 Task: Look for space in Lorient, France from 9th June, 2023 to 16th June, 2023 for 2 adults in price range Rs.8000 to Rs.16000. Place can be entire place with 2 bedrooms having 2 beds and 1 bathroom. Property type can be house, flat, guest house. Booking option can be shelf check-in. Required host language is English.
Action: Mouse moved to (473, 121)
Screenshot: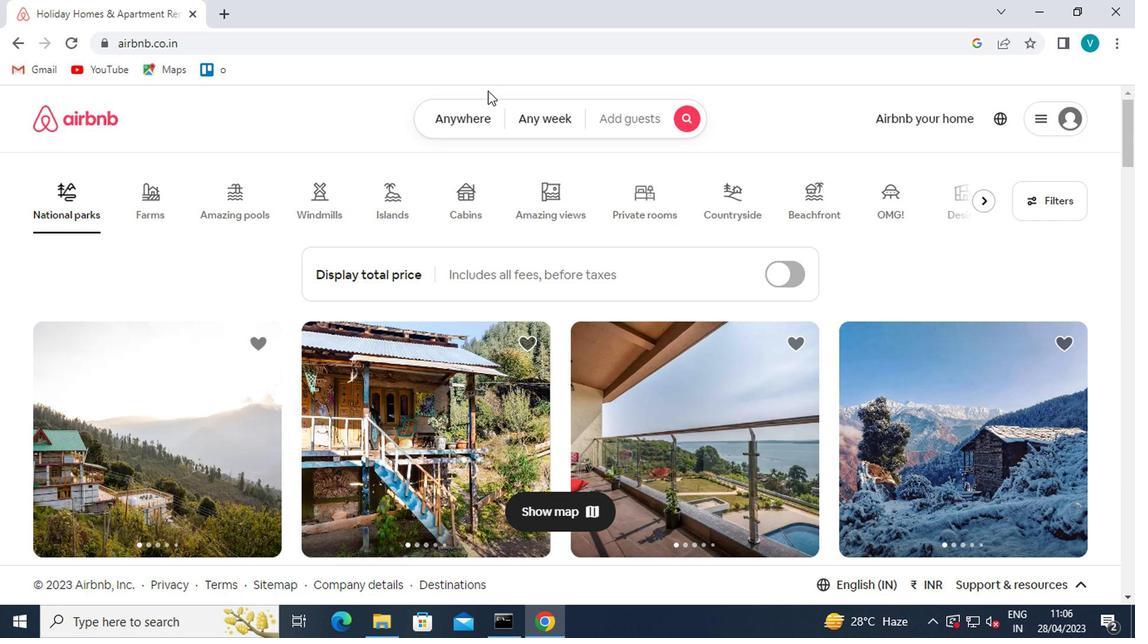 
Action: Mouse pressed left at (473, 121)
Screenshot: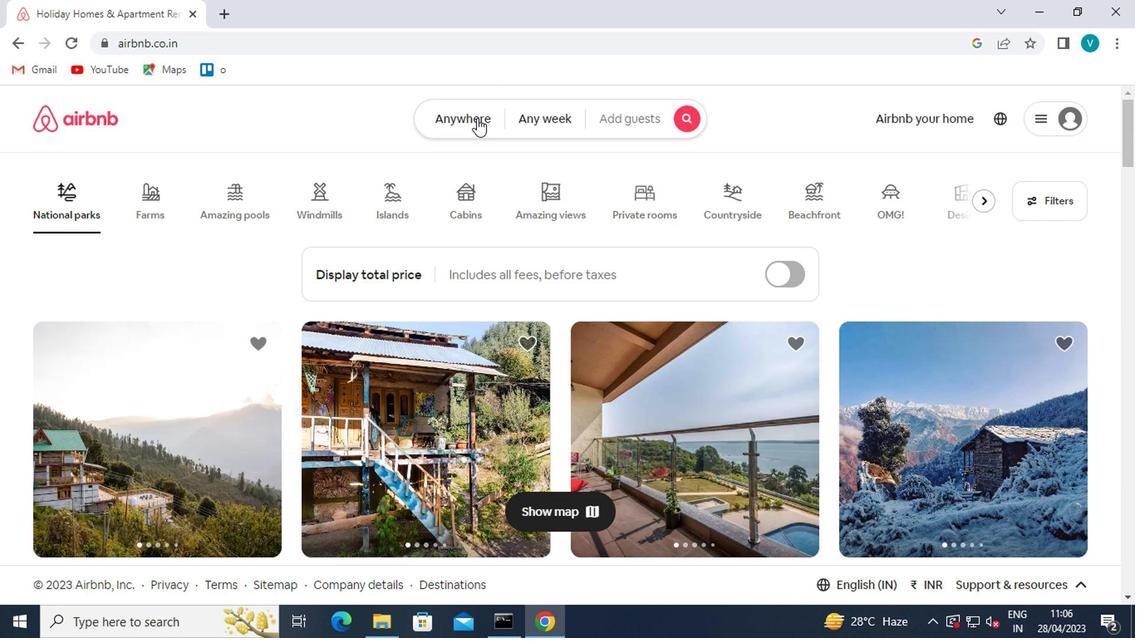 
Action: Mouse moved to (388, 192)
Screenshot: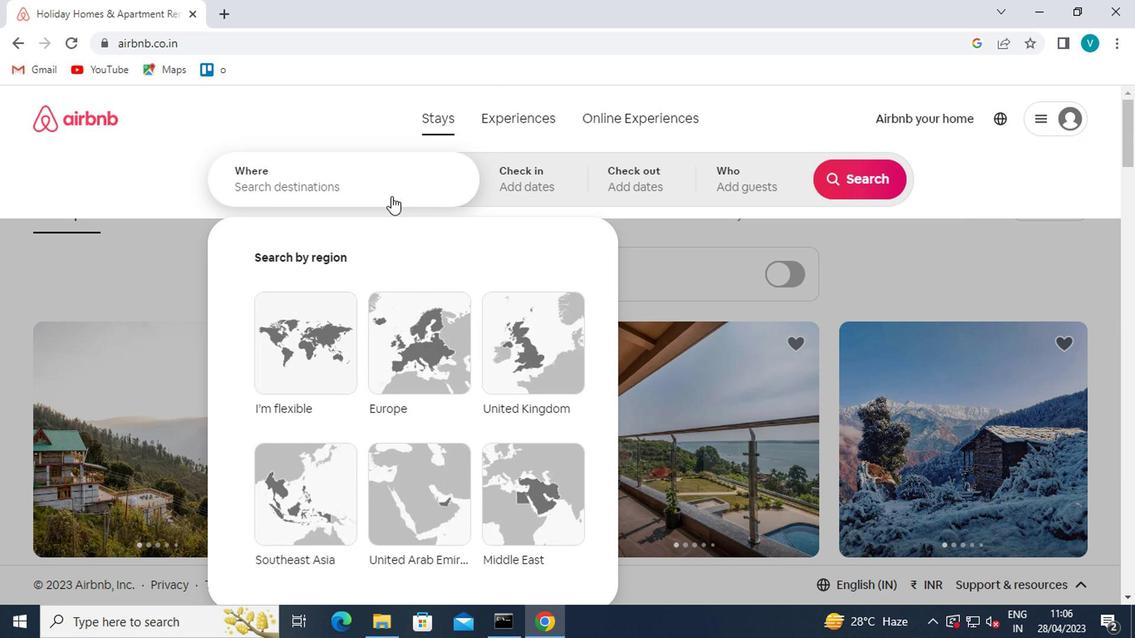 
Action: Mouse pressed left at (388, 192)
Screenshot: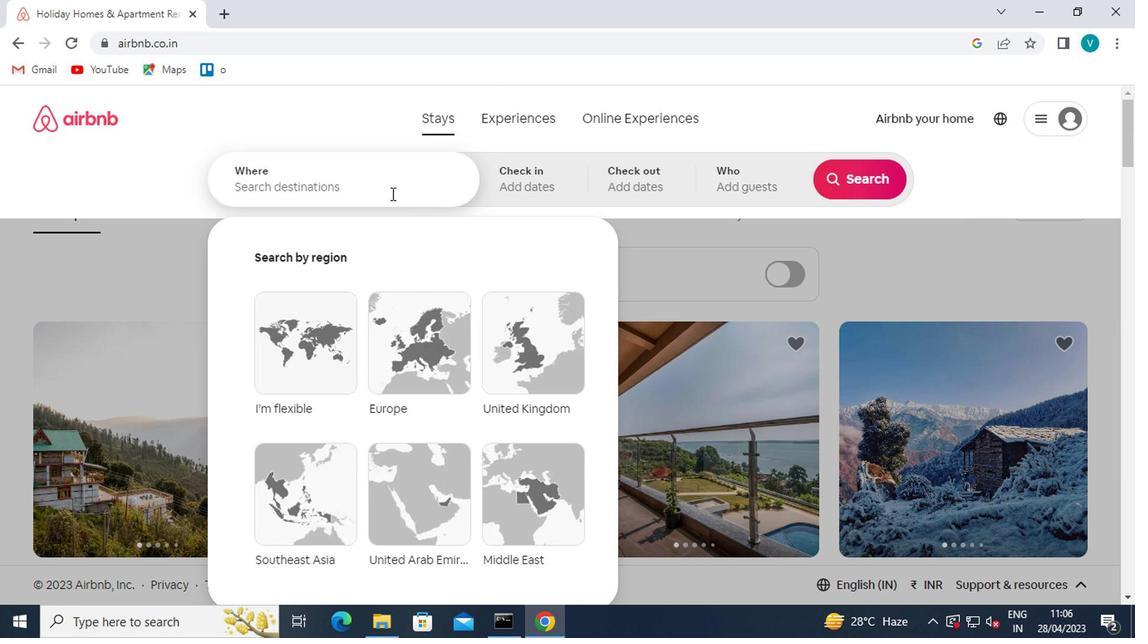 
Action: Key pressed l<Key.caps_lock>orient<Key.down><Key.enter>
Screenshot: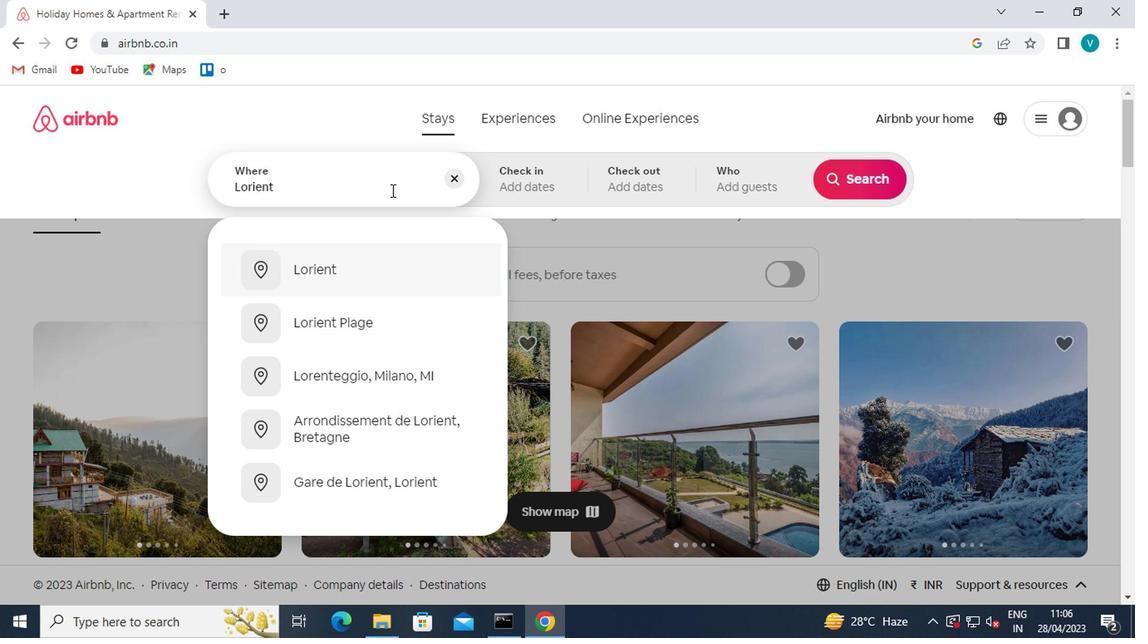
Action: Mouse moved to (851, 314)
Screenshot: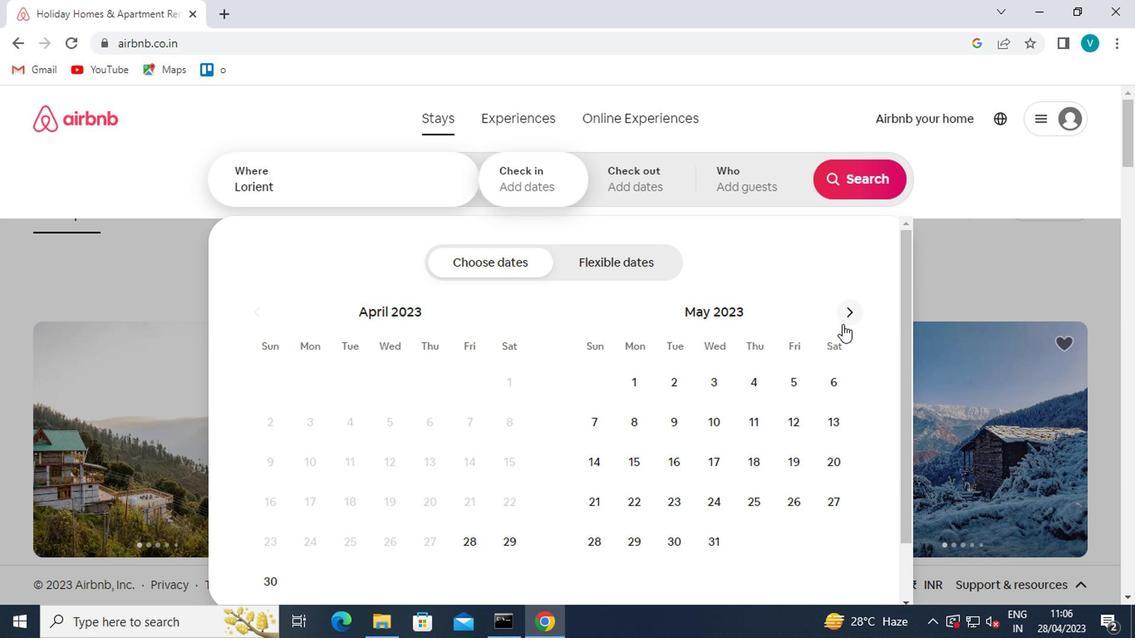 
Action: Mouse pressed left at (851, 314)
Screenshot: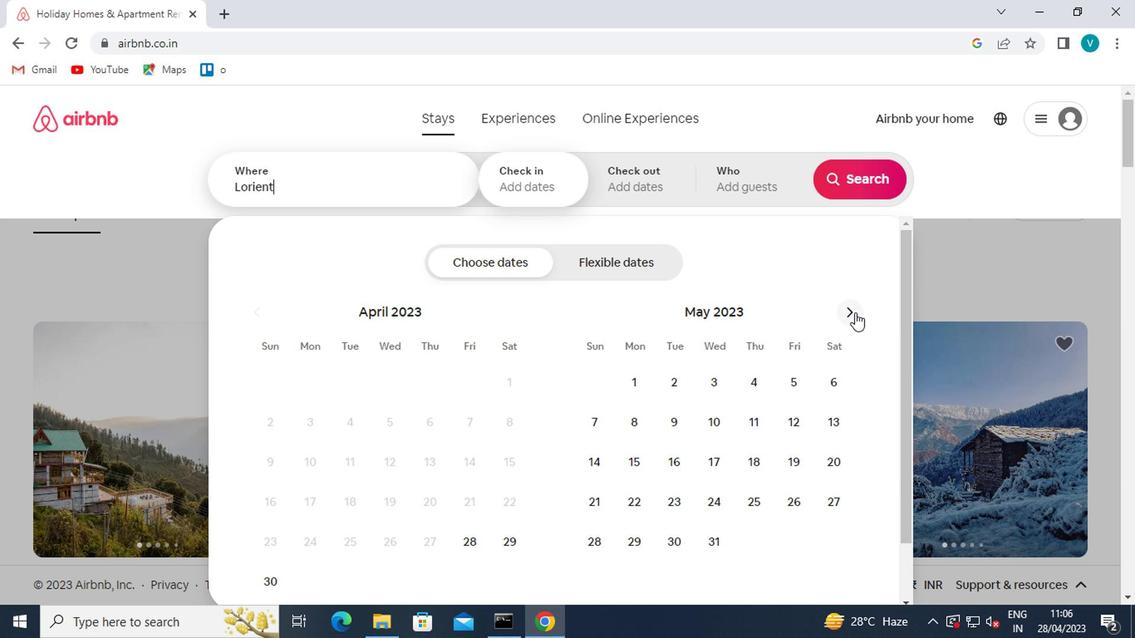 
Action: Mouse moved to (787, 426)
Screenshot: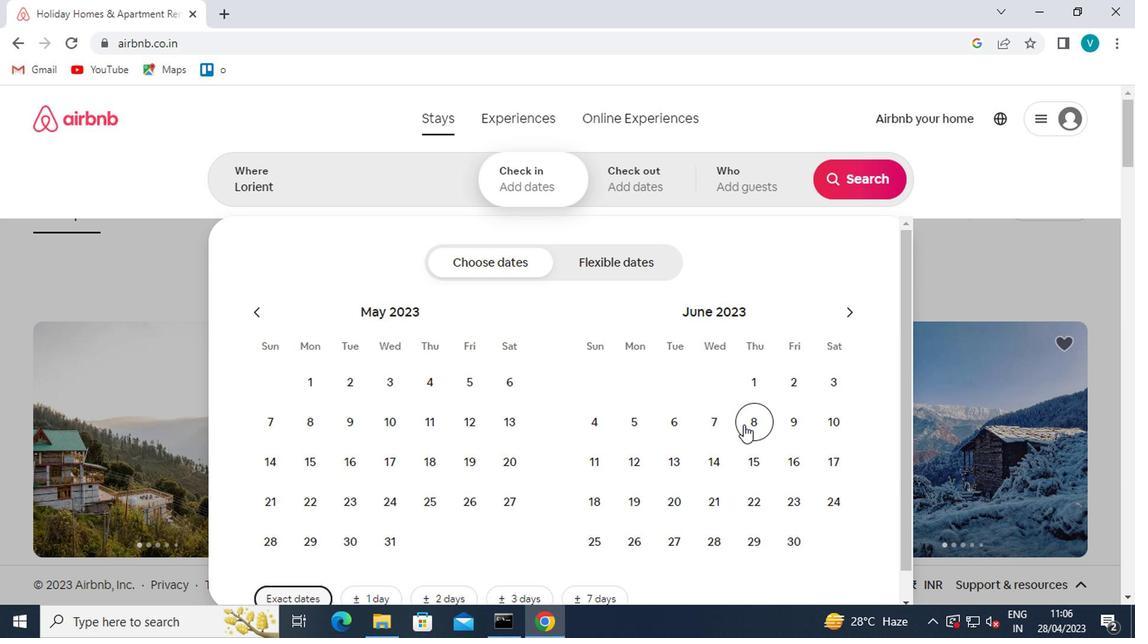 
Action: Mouse pressed left at (787, 426)
Screenshot: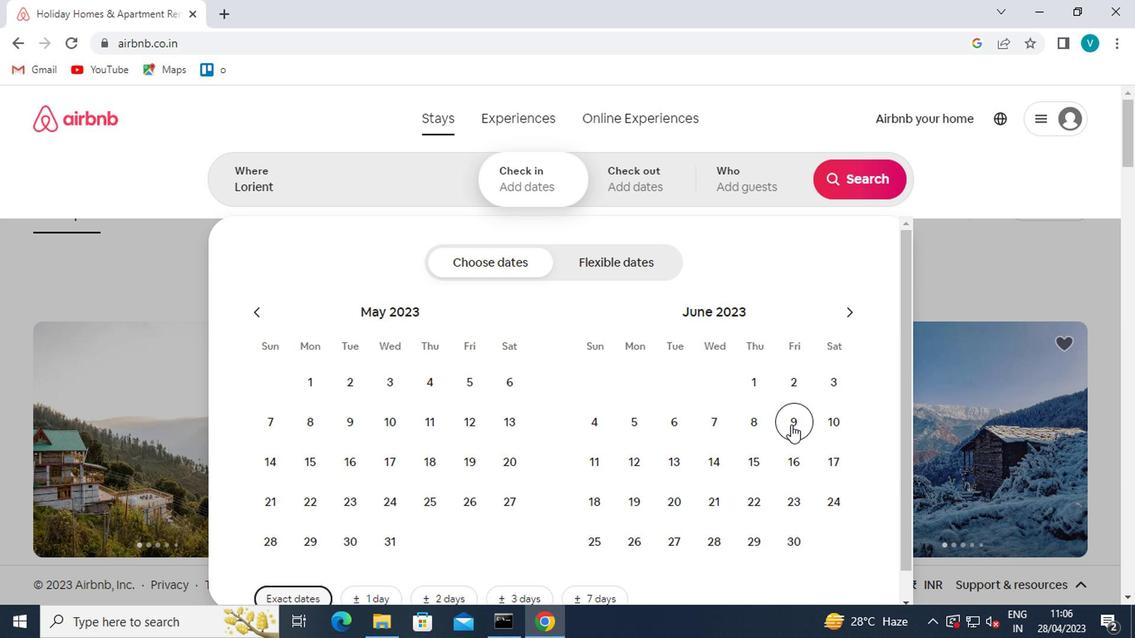 
Action: Mouse moved to (785, 463)
Screenshot: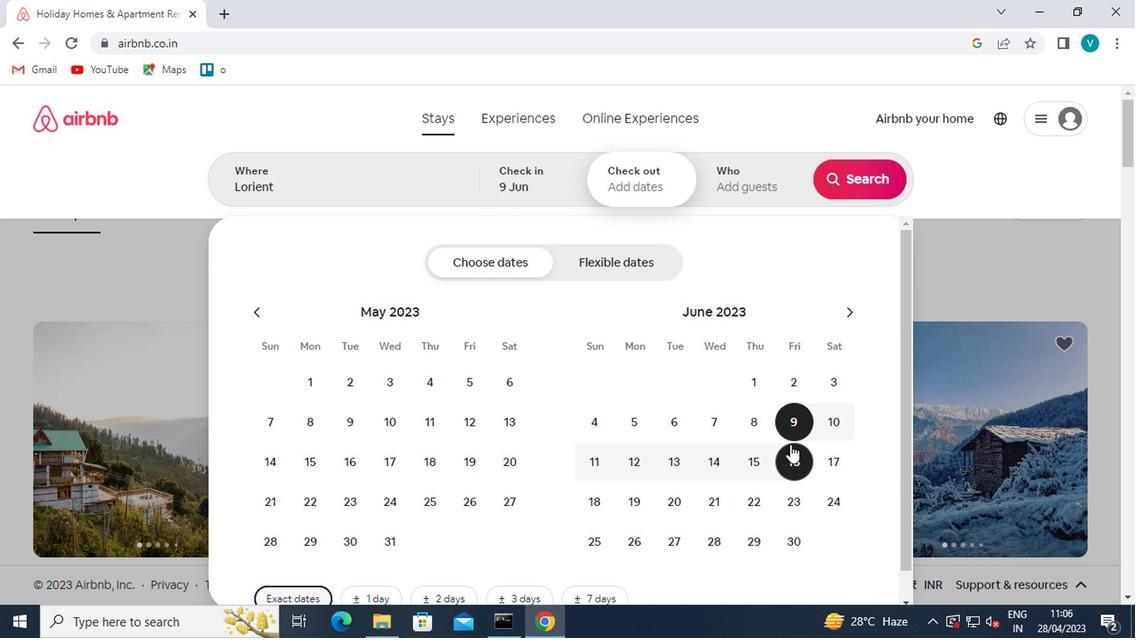 
Action: Mouse pressed left at (785, 463)
Screenshot: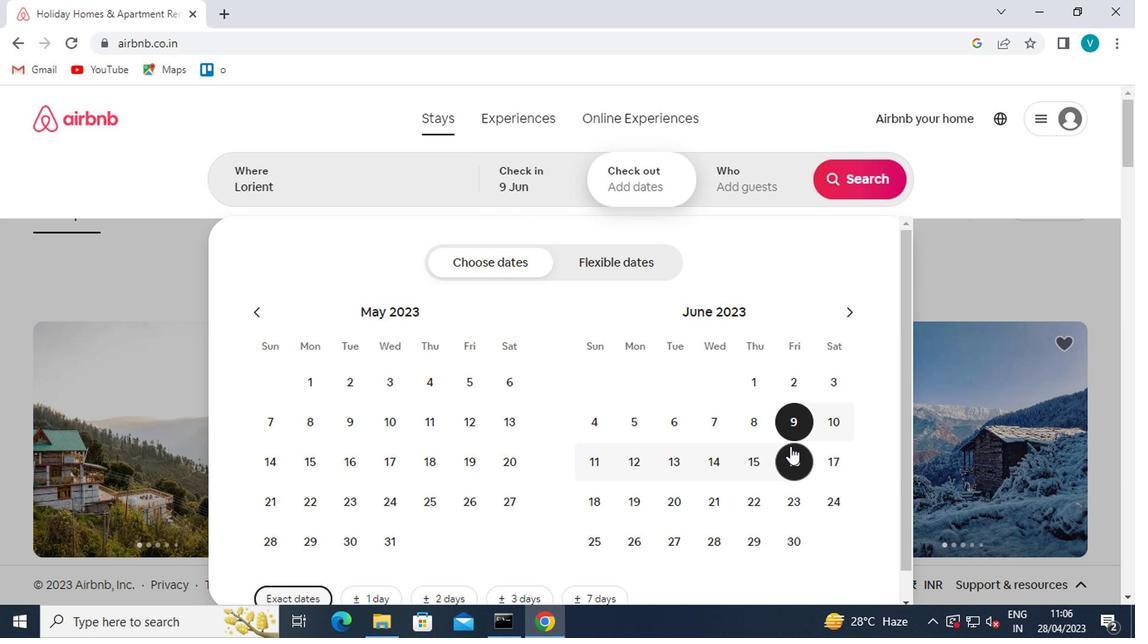 
Action: Mouse moved to (748, 198)
Screenshot: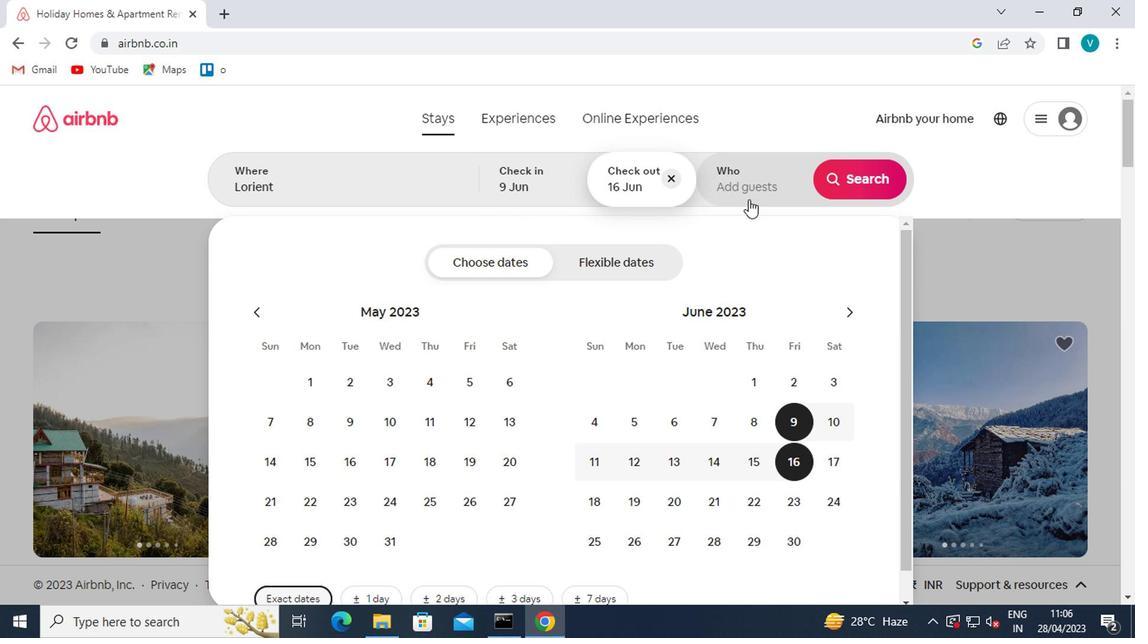 
Action: Mouse pressed left at (748, 198)
Screenshot: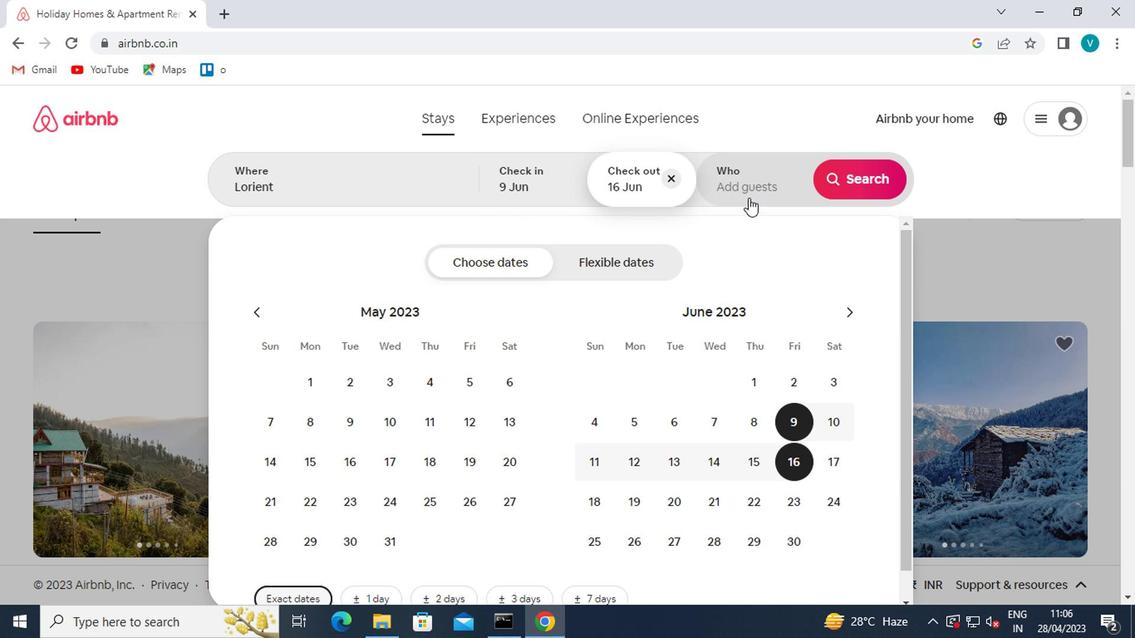 
Action: Mouse moved to (859, 264)
Screenshot: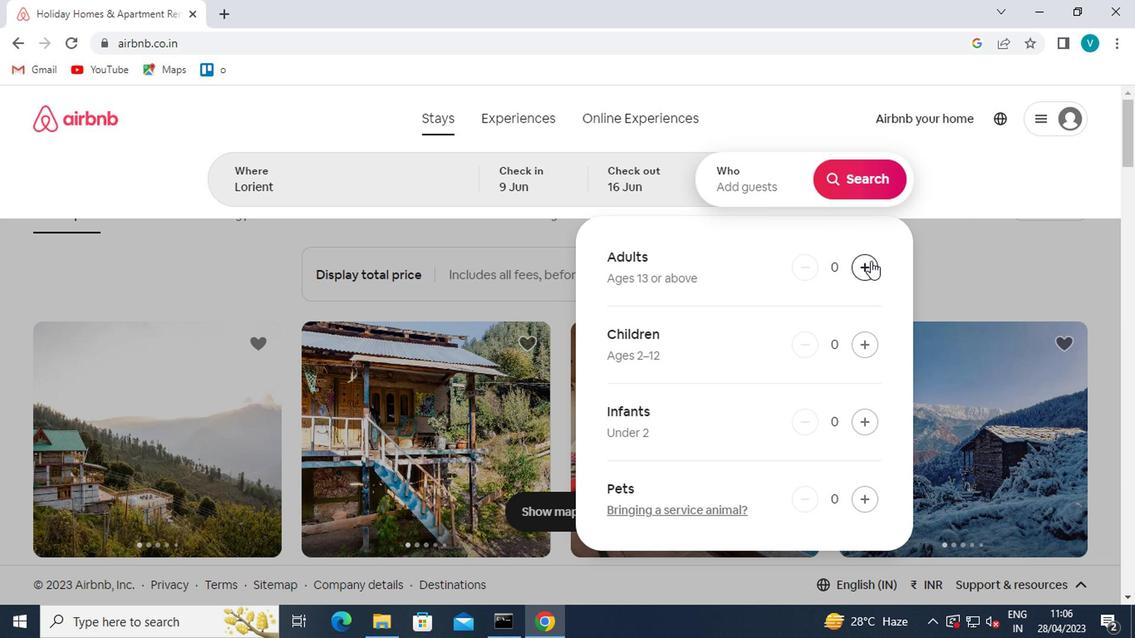
Action: Mouse pressed left at (859, 264)
Screenshot: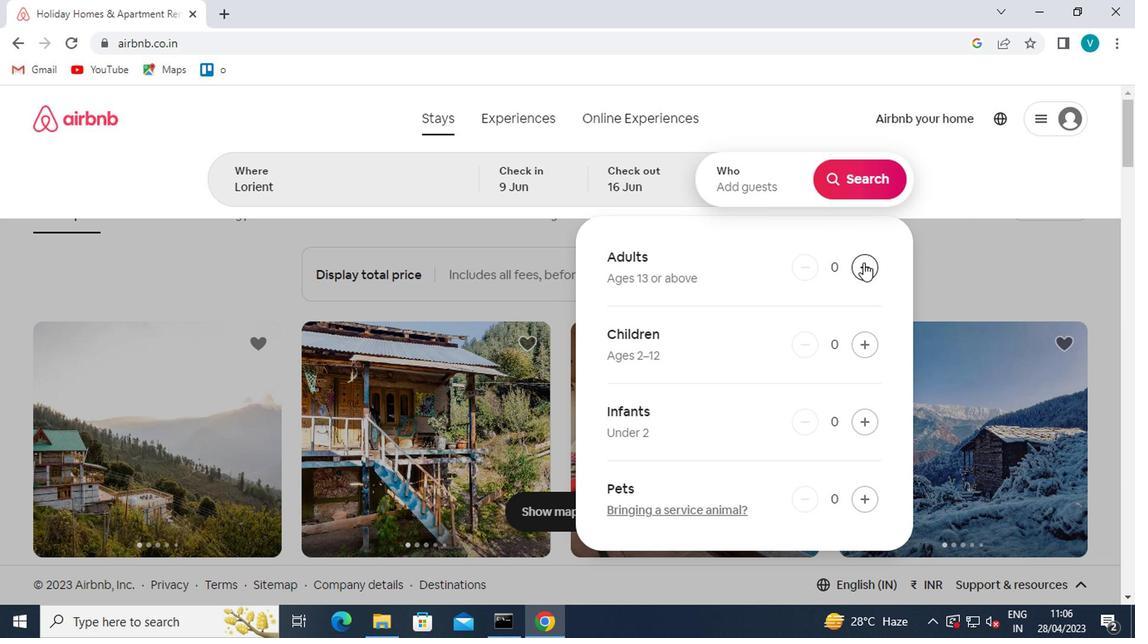 
Action: Mouse pressed left at (859, 264)
Screenshot: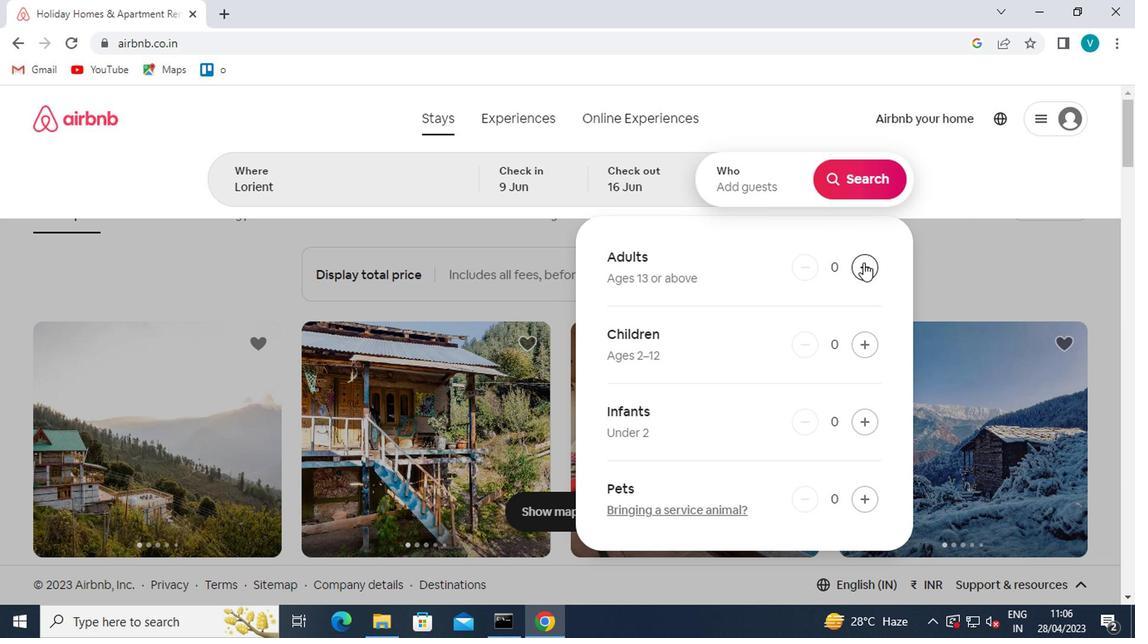 
Action: Mouse moved to (861, 186)
Screenshot: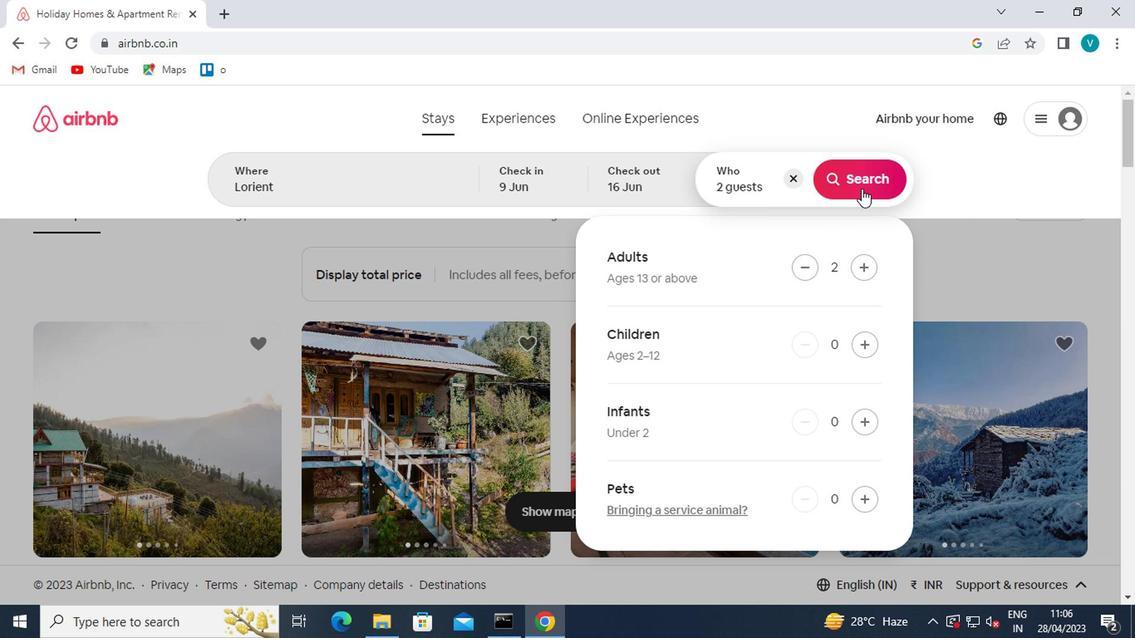 
Action: Mouse pressed left at (861, 186)
Screenshot: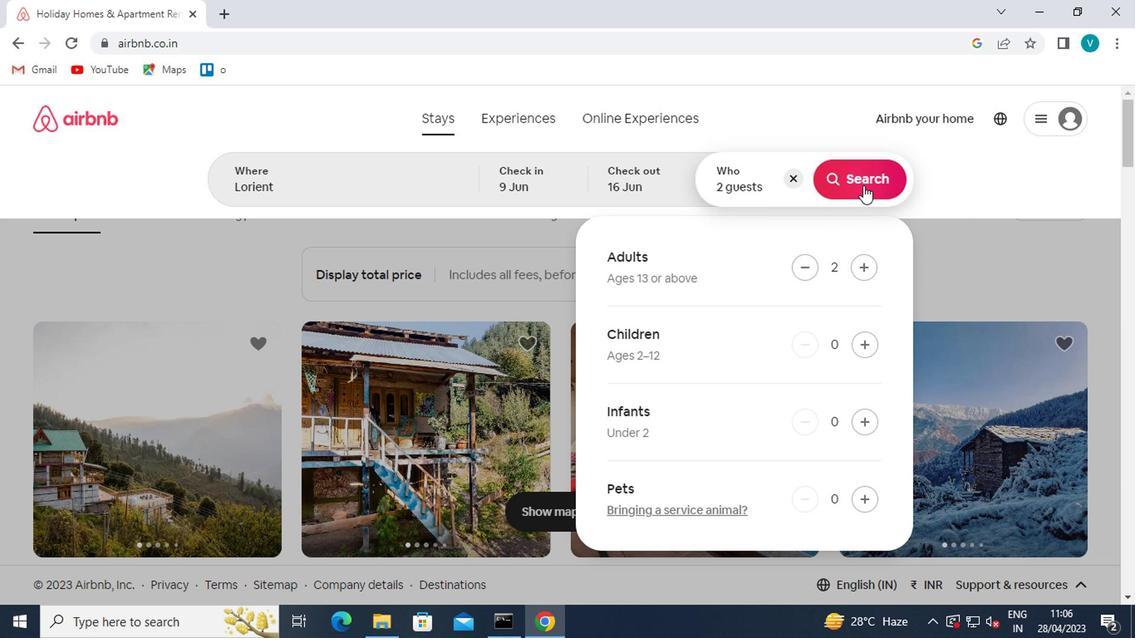 
Action: Mouse moved to (1059, 180)
Screenshot: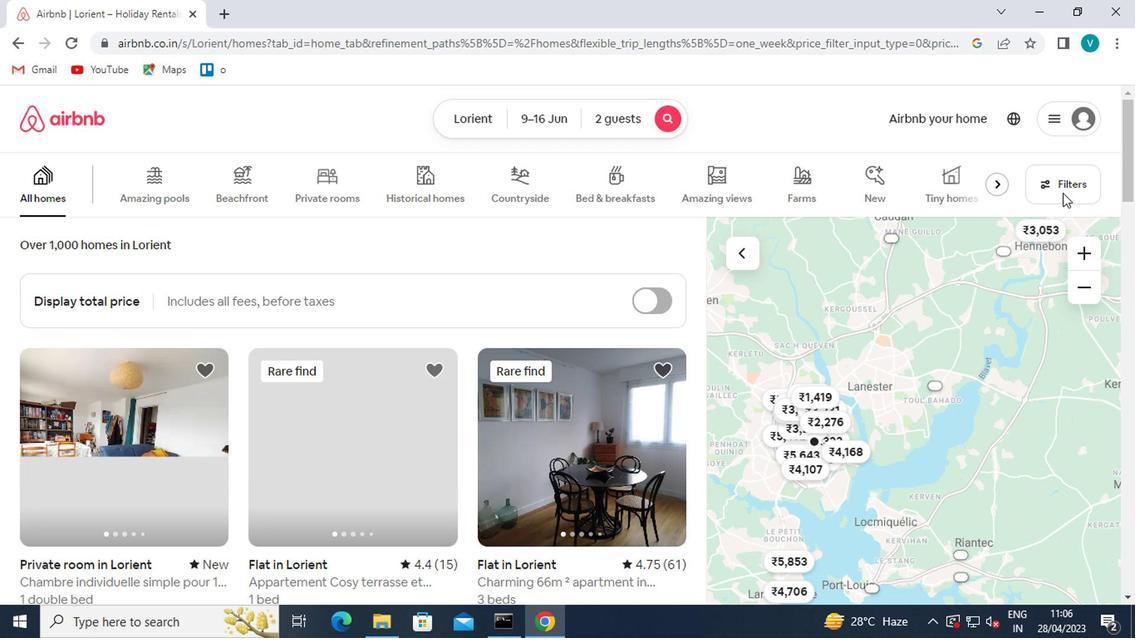 
Action: Mouse pressed left at (1059, 180)
Screenshot: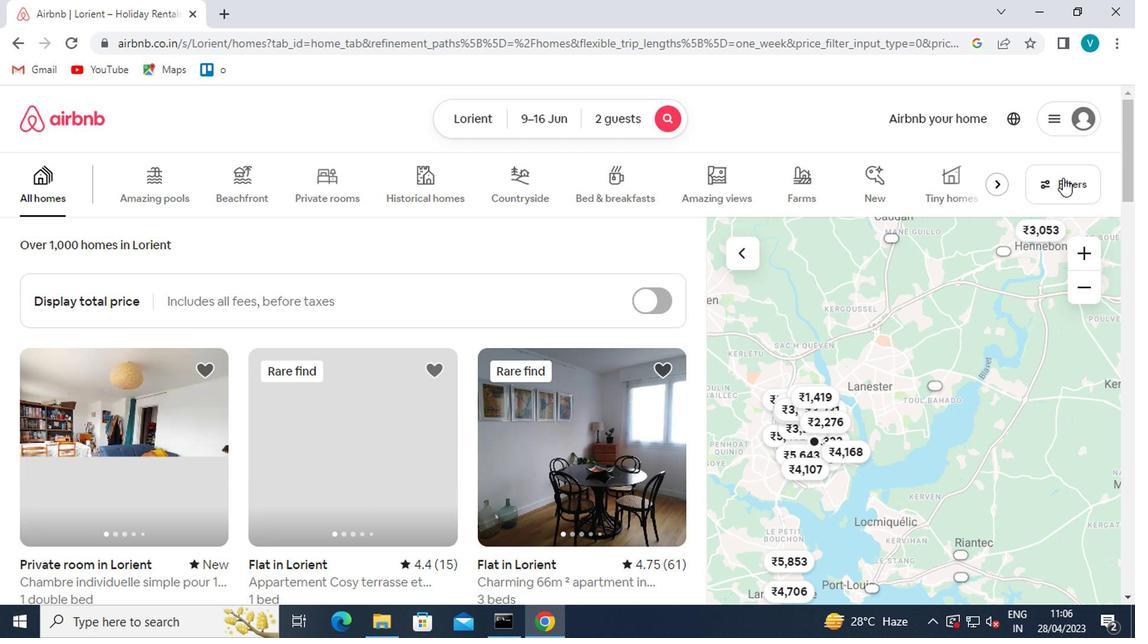
Action: Mouse moved to (454, 390)
Screenshot: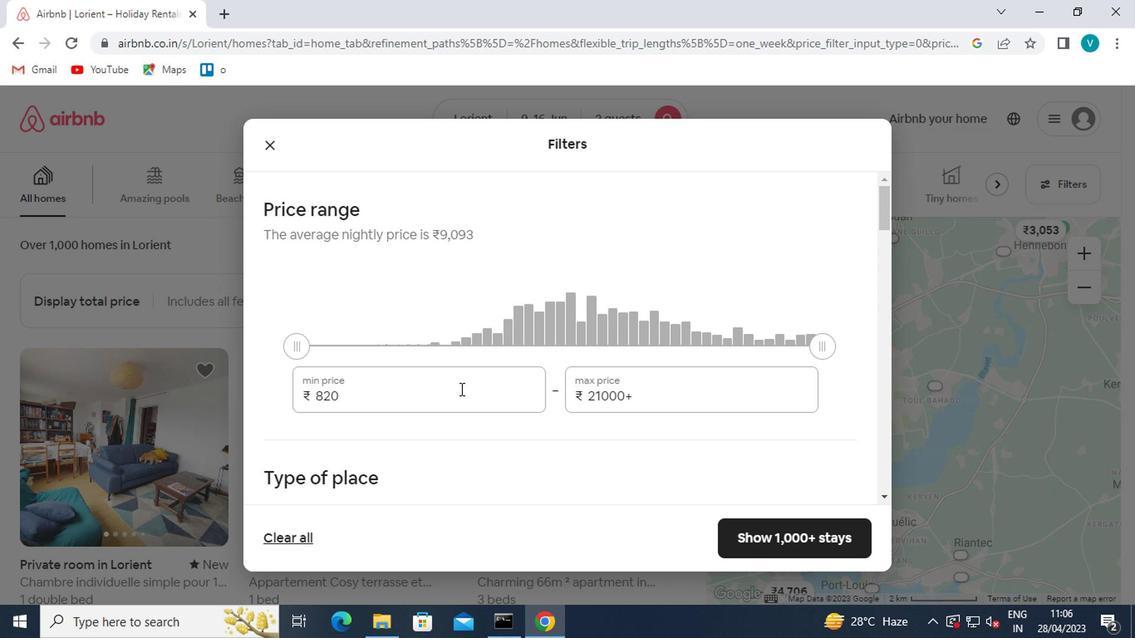 
Action: Mouse pressed left at (454, 390)
Screenshot: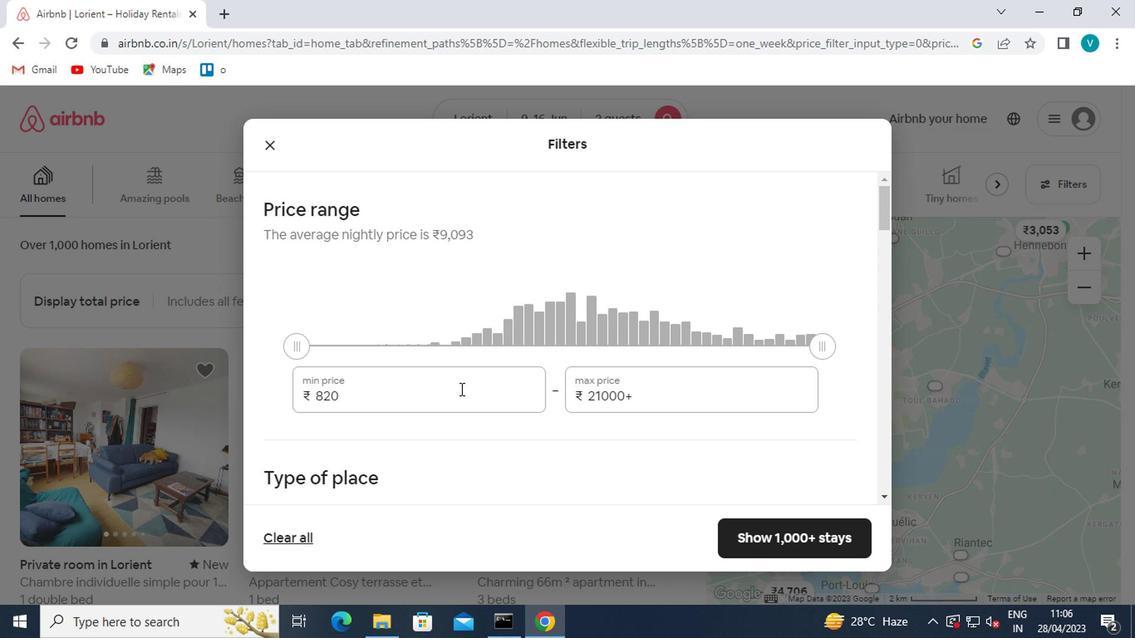 
Action: Key pressed <Key.backspace><Key.backspace><Key.backspace><Key.backspace><Key.backspace><Key.backspace><Key.backspace><Key.backspace><Key.backspace><Key.backspace><Key.backspace>8000<Key.tab>16000
Screenshot: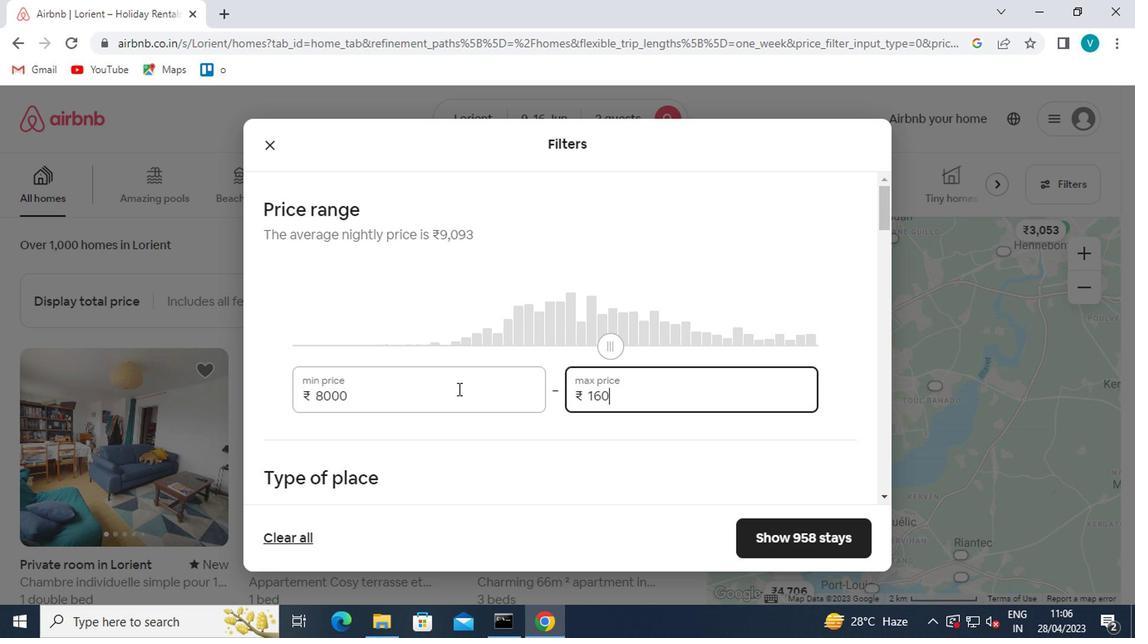 
Action: Mouse scrolled (454, 389) with delta (0, -1)
Screenshot: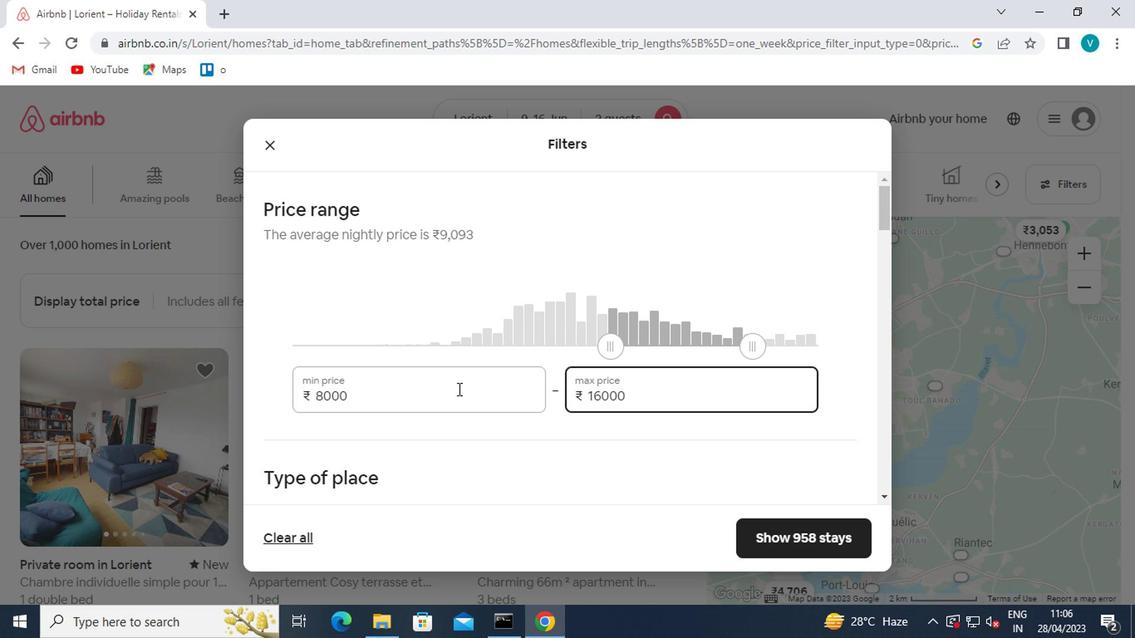 
Action: Mouse scrolled (454, 389) with delta (0, -1)
Screenshot: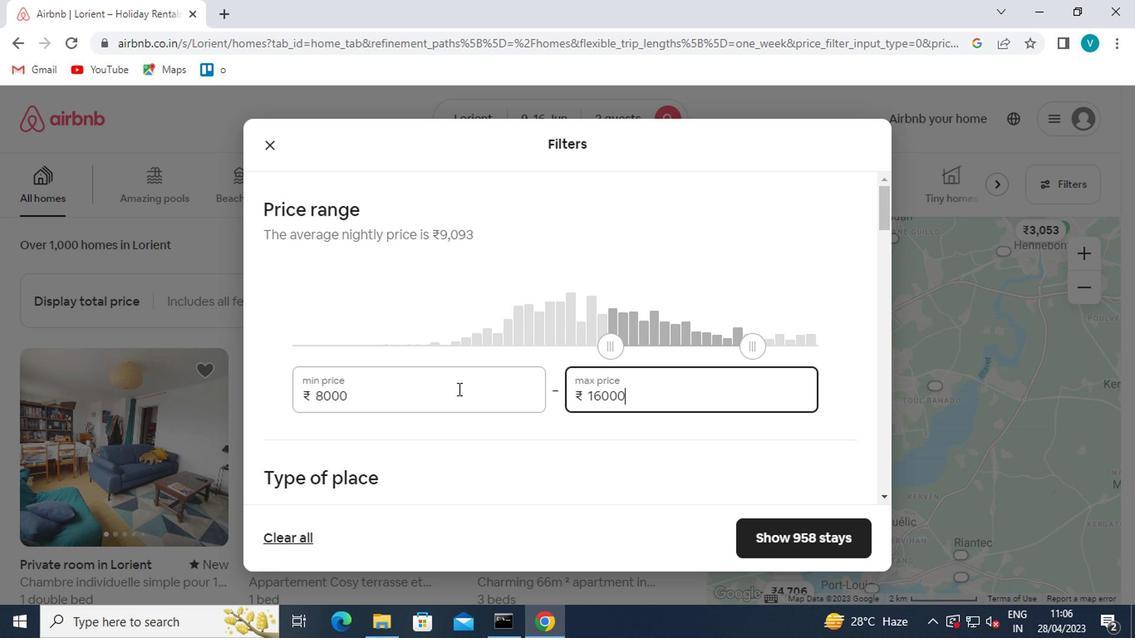 
Action: Mouse scrolled (454, 389) with delta (0, -1)
Screenshot: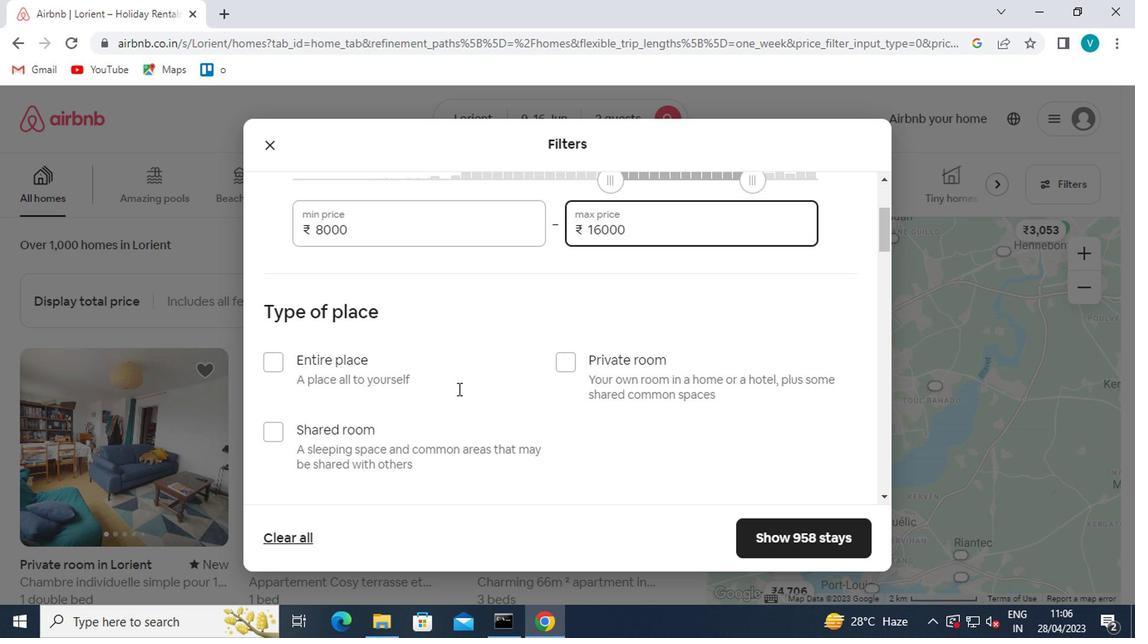 
Action: Mouse moved to (338, 275)
Screenshot: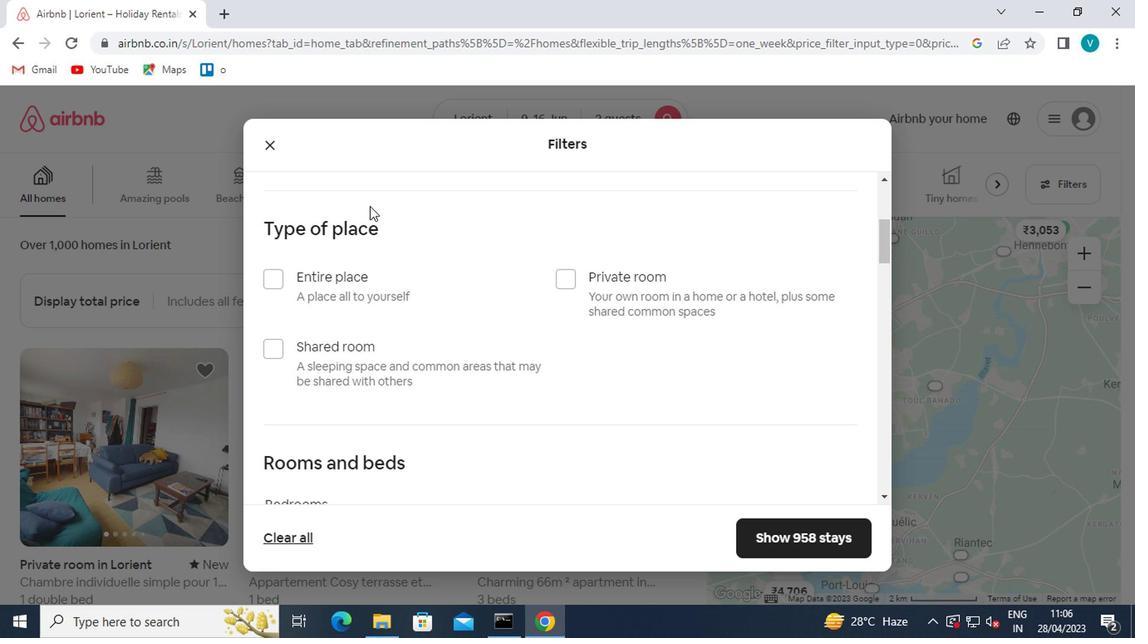 
Action: Mouse pressed left at (338, 275)
Screenshot: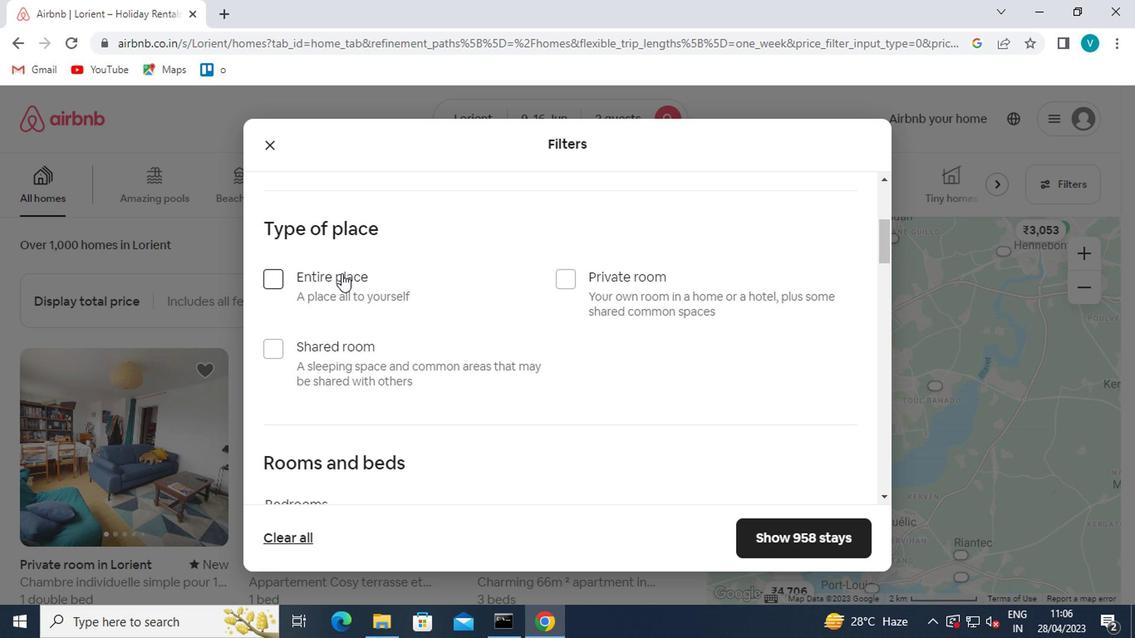 
Action: Mouse scrolled (338, 275) with delta (0, 0)
Screenshot: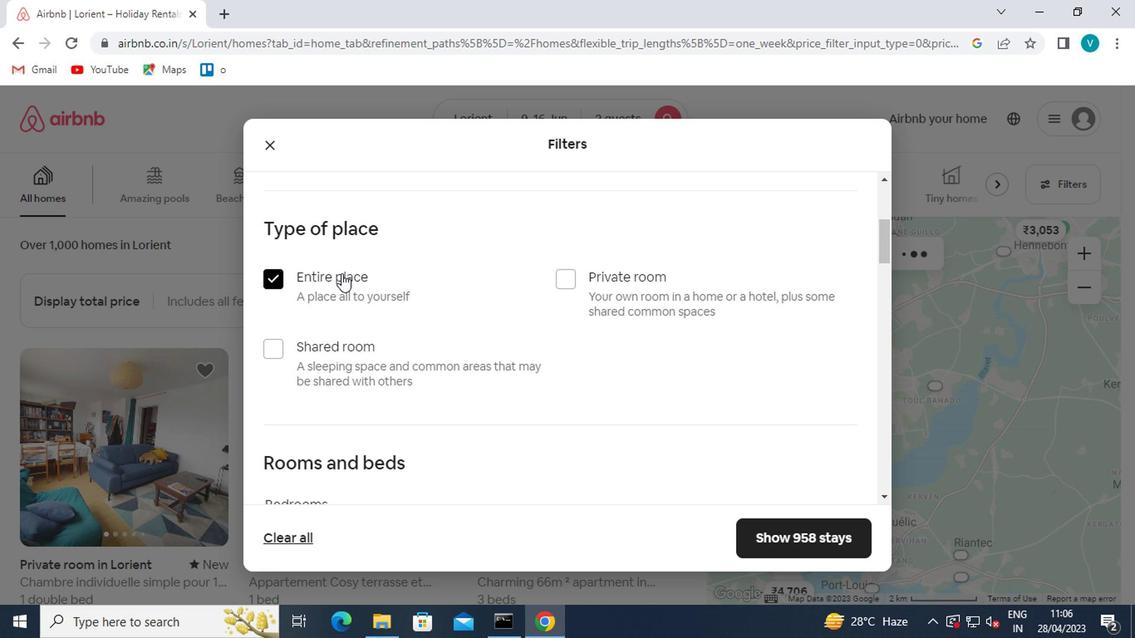 
Action: Mouse scrolled (338, 275) with delta (0, 0)
Screenshot: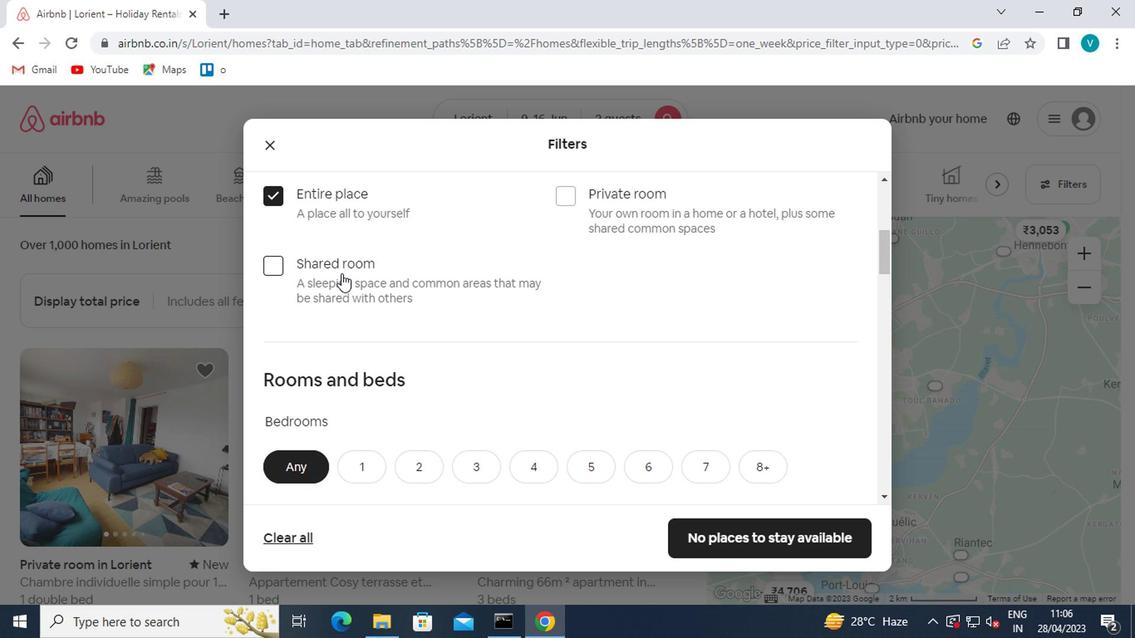 
Action: Mouse scrolled (338, 275) with delta (0, 0)
Screenshot: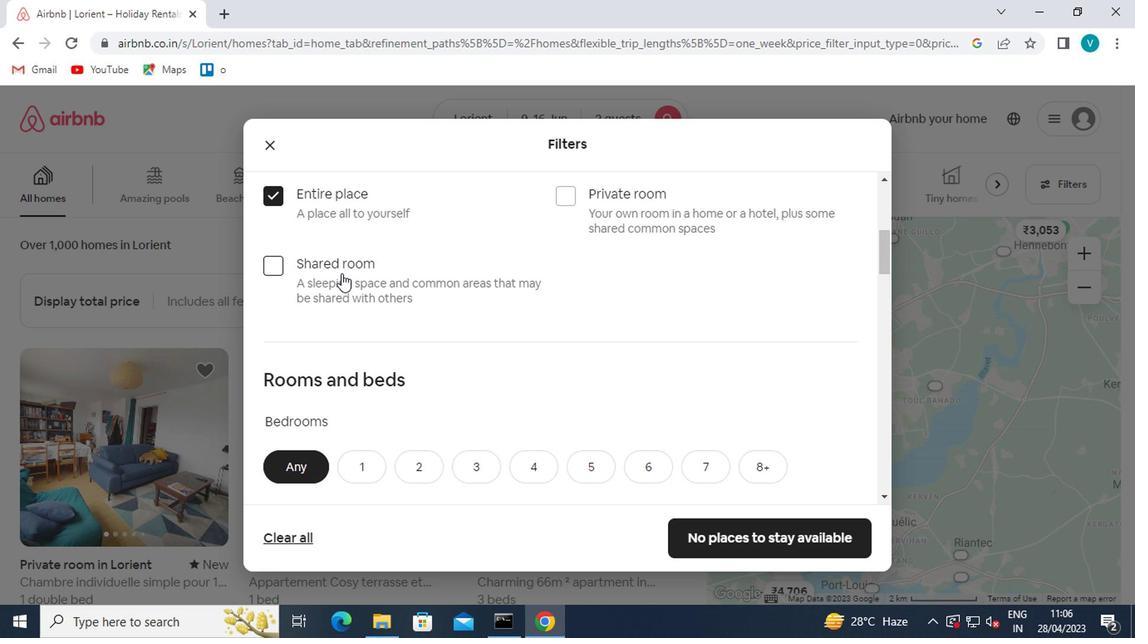 
Action: Mouse scrolled (338, 275) with delta (0, 0)
Screenshot: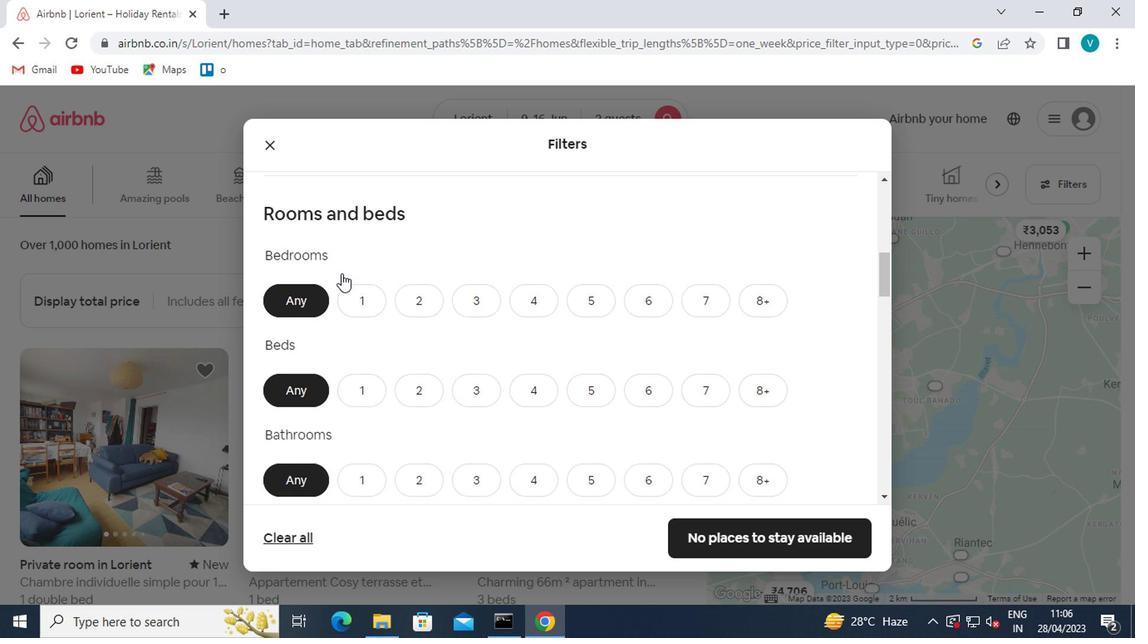 
Action: Mouse moved to (408, 225)
Screenshot: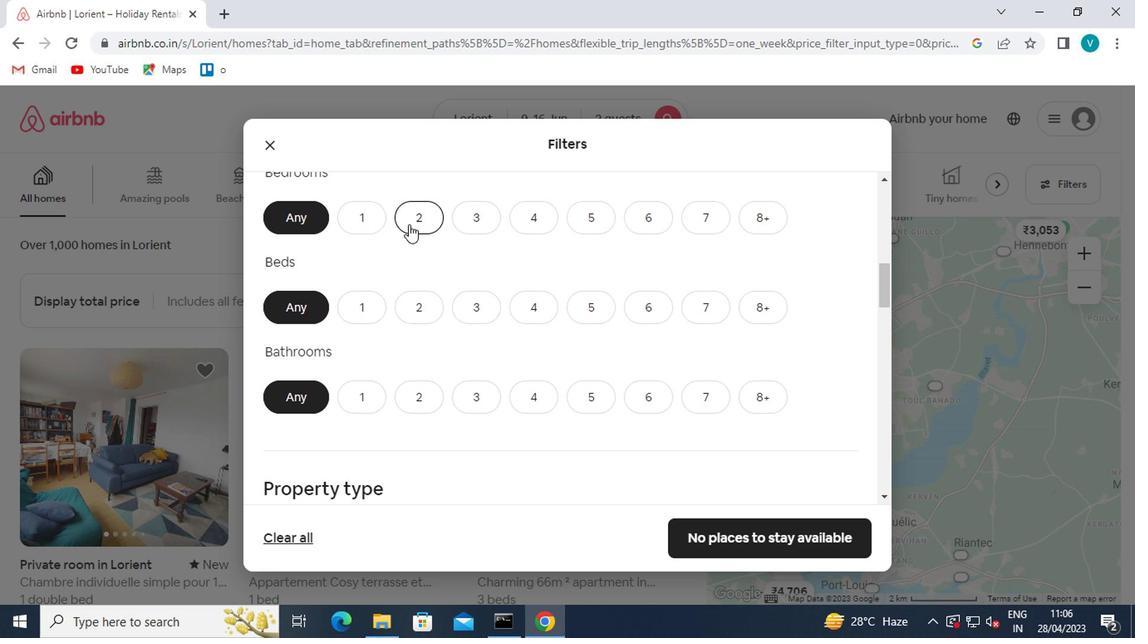 
Action: Mouse pressed left at (408, 225)
Screenshot: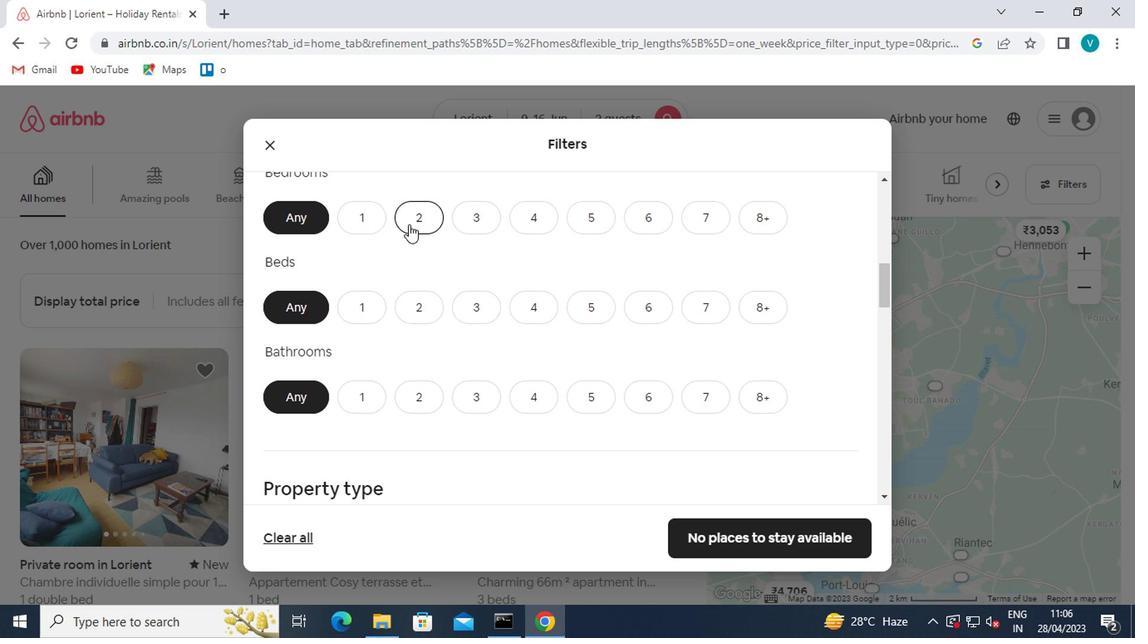 
Action: Mouse moved to (412, 302)
Screenshot: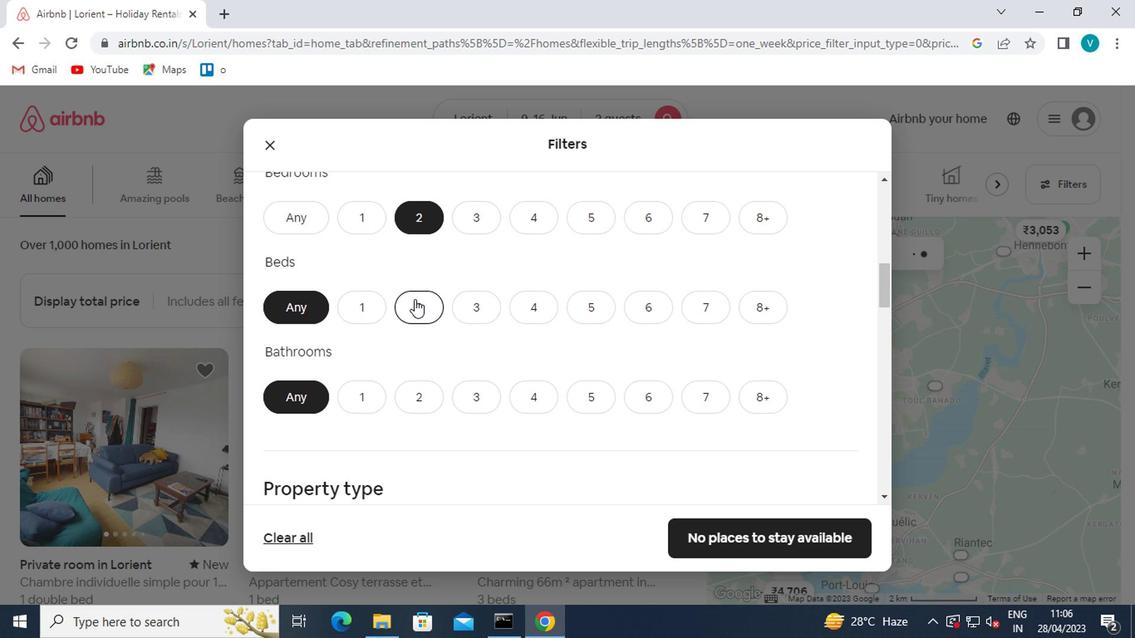 
Action: Mouse pressed left at (412, 302)
Screenshot: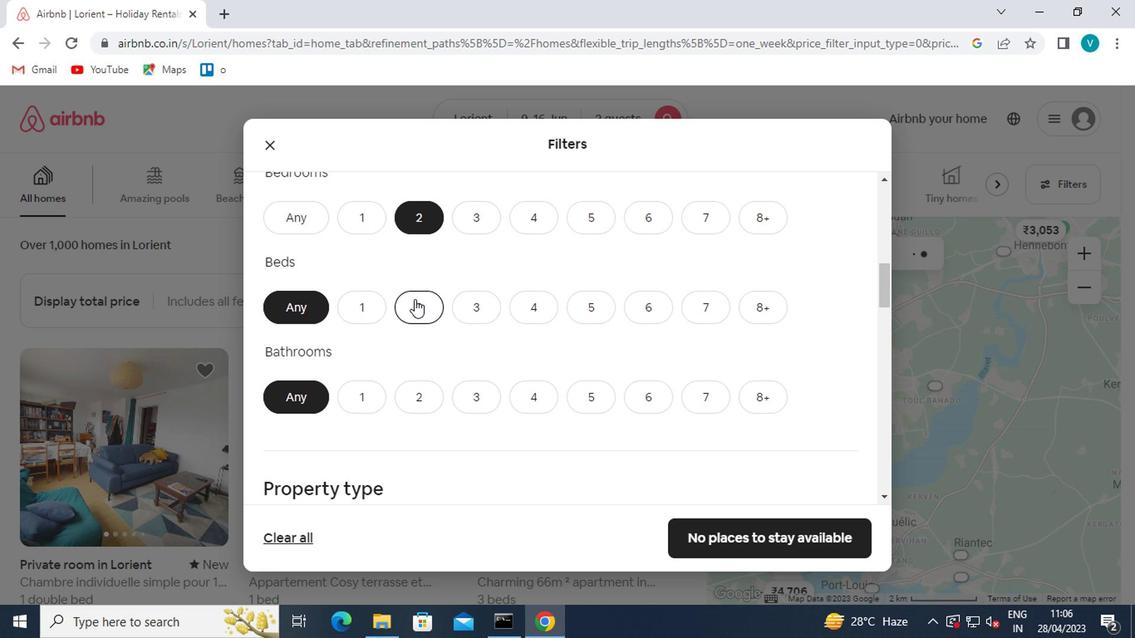 
Action: Mouse moved to (351, 399)
Screenshot: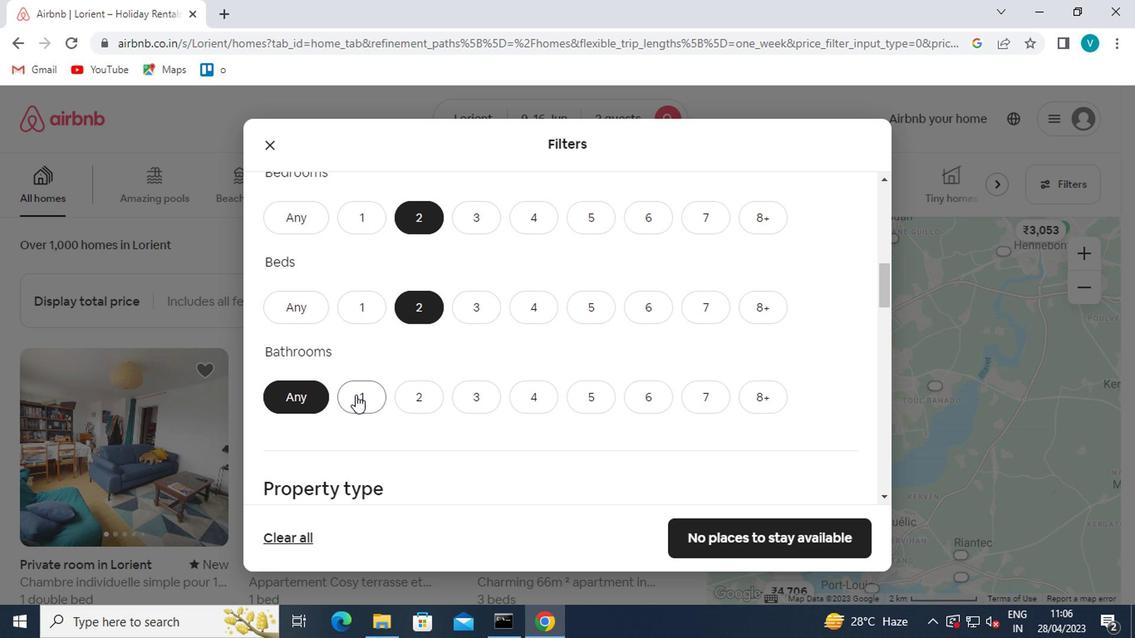 
Action: Mouse pressed left at (351, 399)
Screenshot: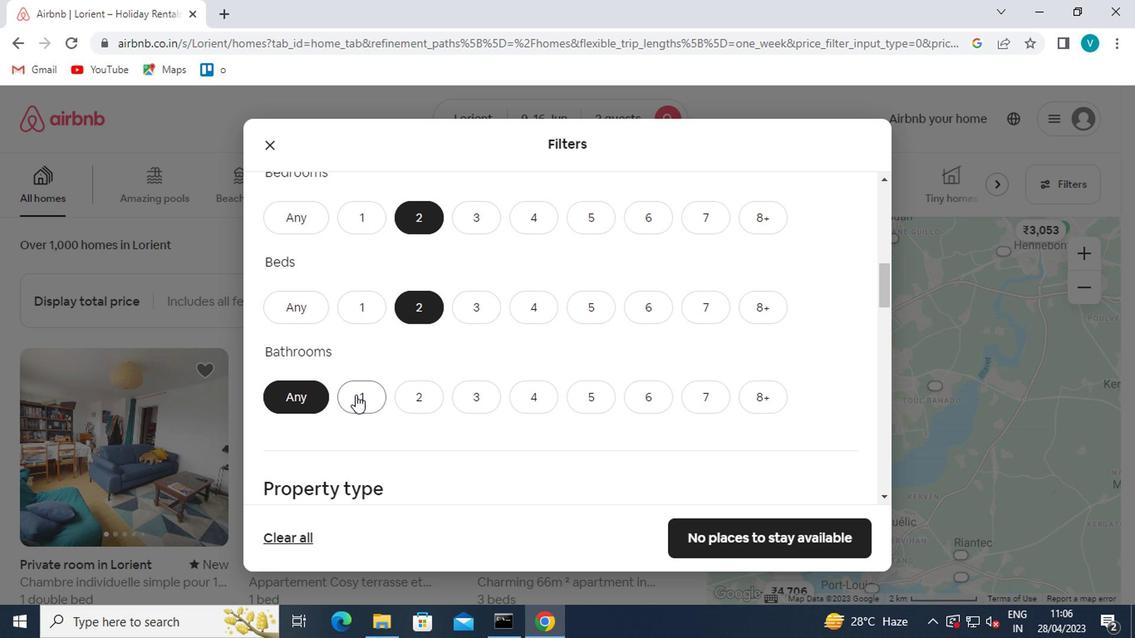 
Action: Mouse moved to (421, 369)
Screenshot: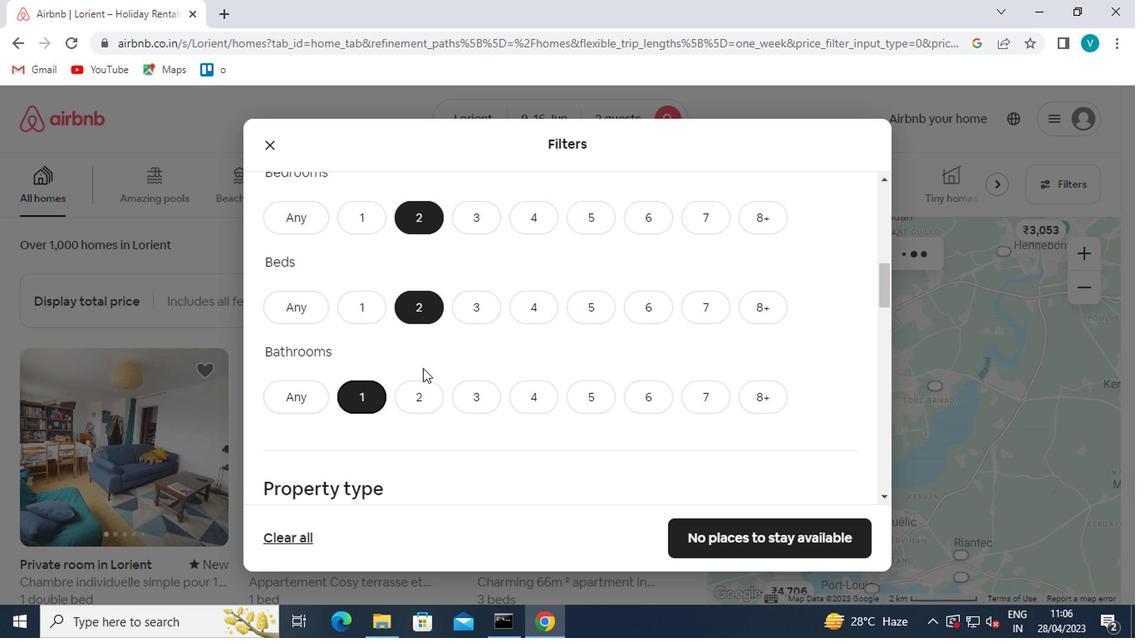 
Action: Mouse scrolled (421, 368) with delta (0, 0)
Screenshot: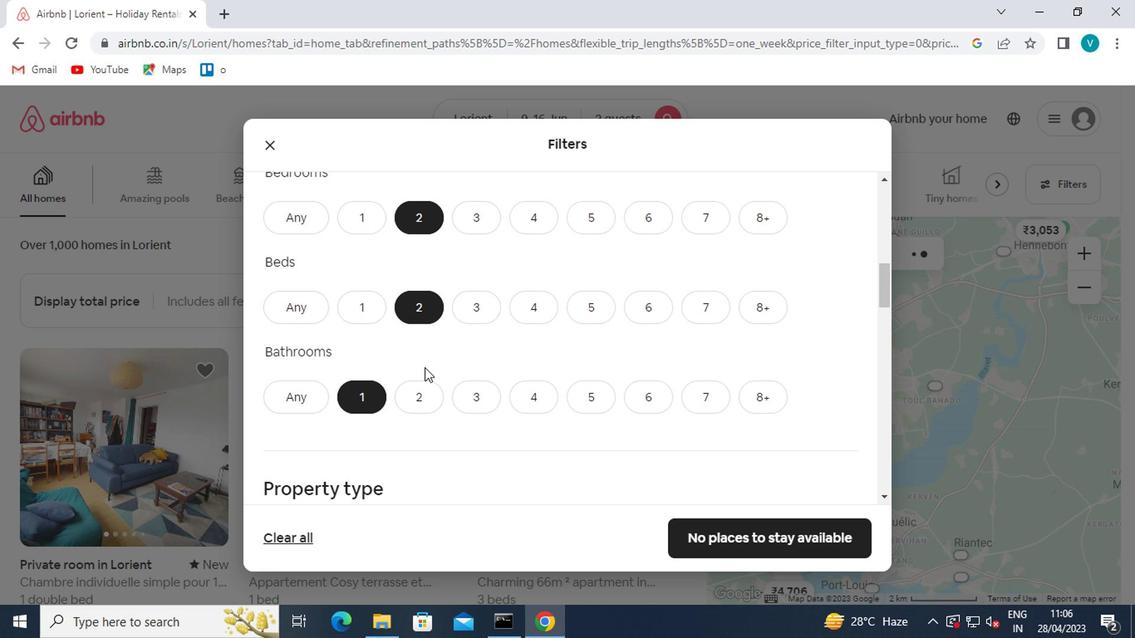 
Action: Mouse scrolled (421, 368) with delta (0, 0)
Screenshot: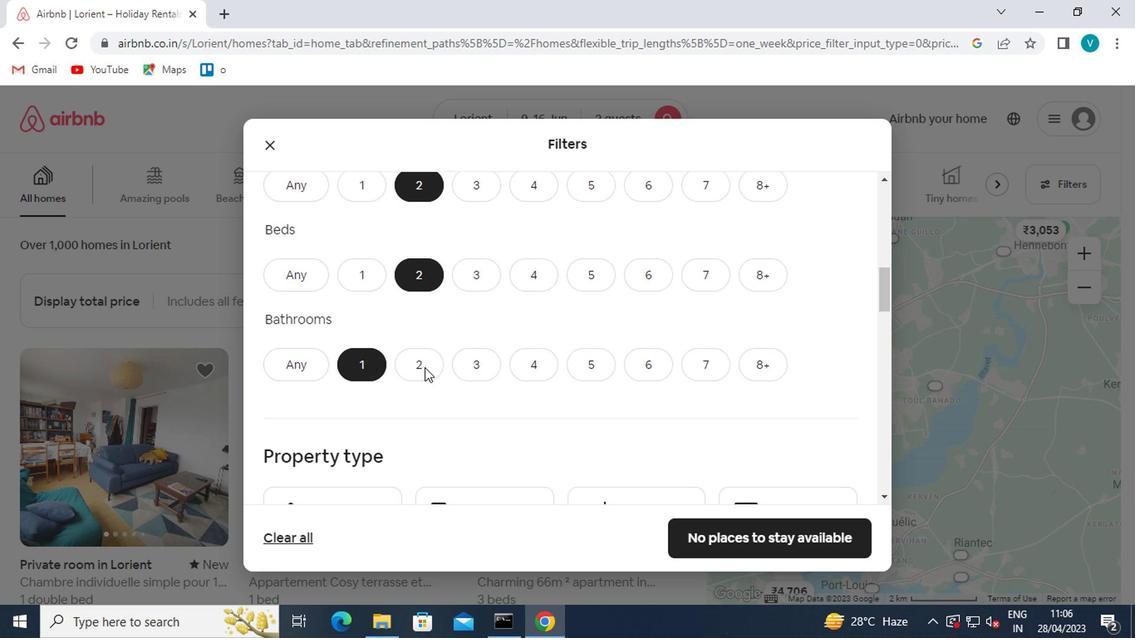 
Action: Mouse moved to (421, 369)
Screenshot: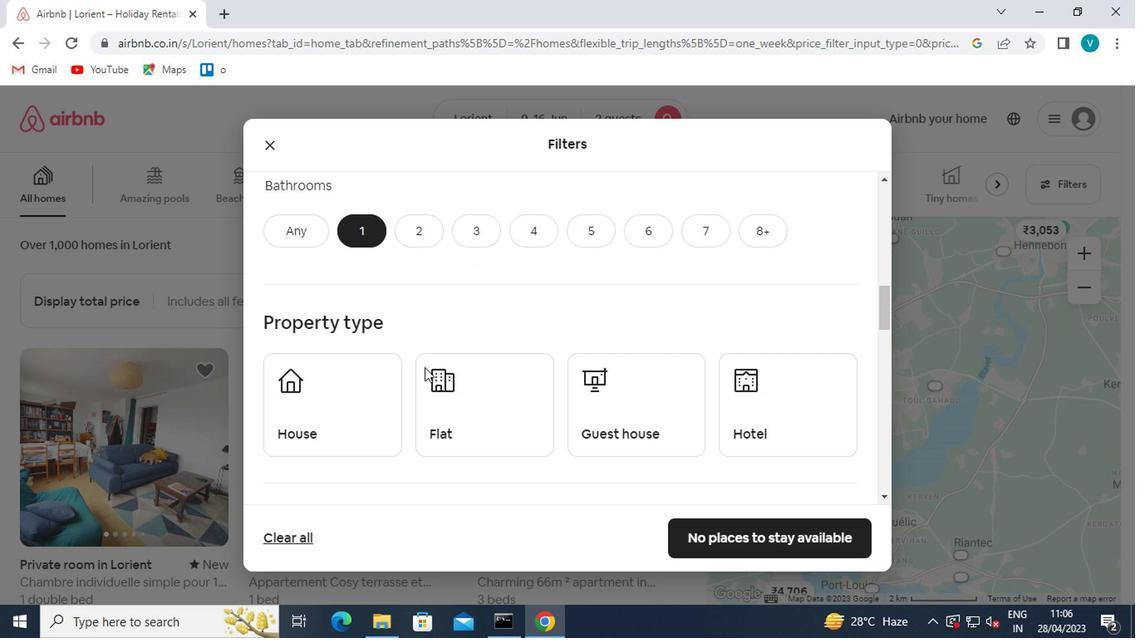 
Action: Mouse scrolled (421, 368) with delta (0, 0)
Screenshot: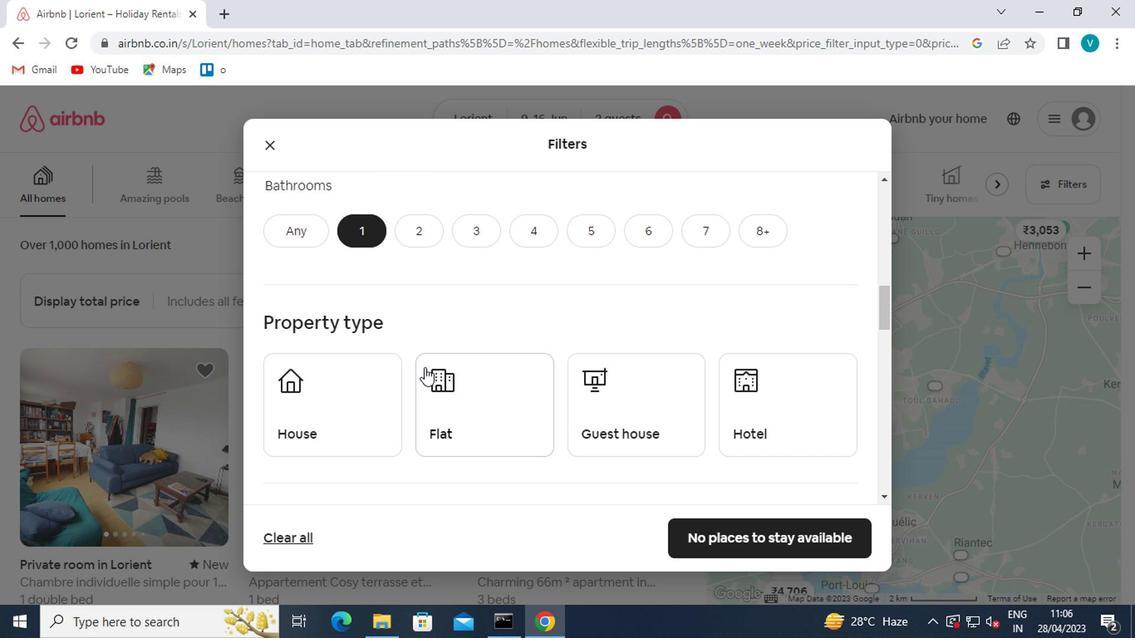 
Action: Mouse moved to (364, 352)
Screenshot: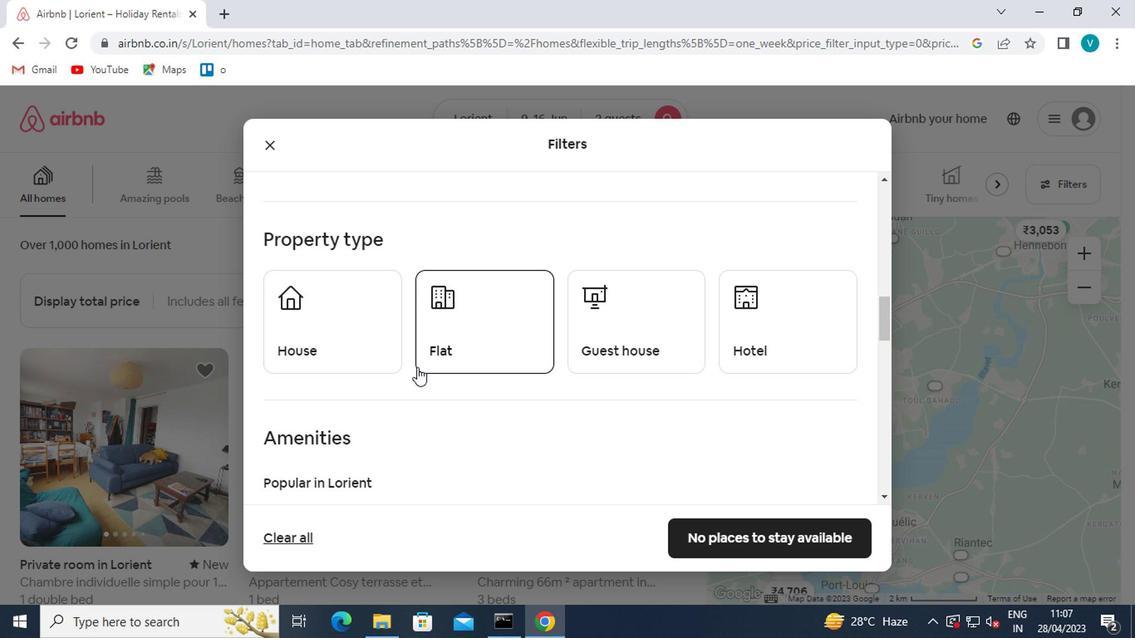 
Action: Mouse pressed left at (364, 352)
Screenshot: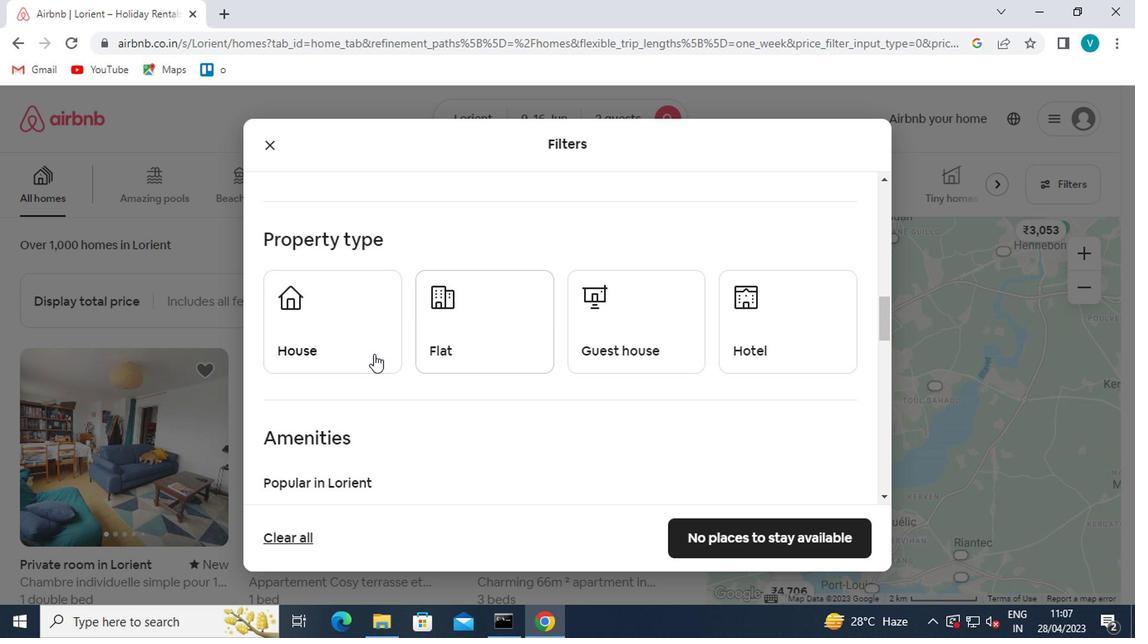 
Action: Mouse moved to (489, 335)
Screenshot: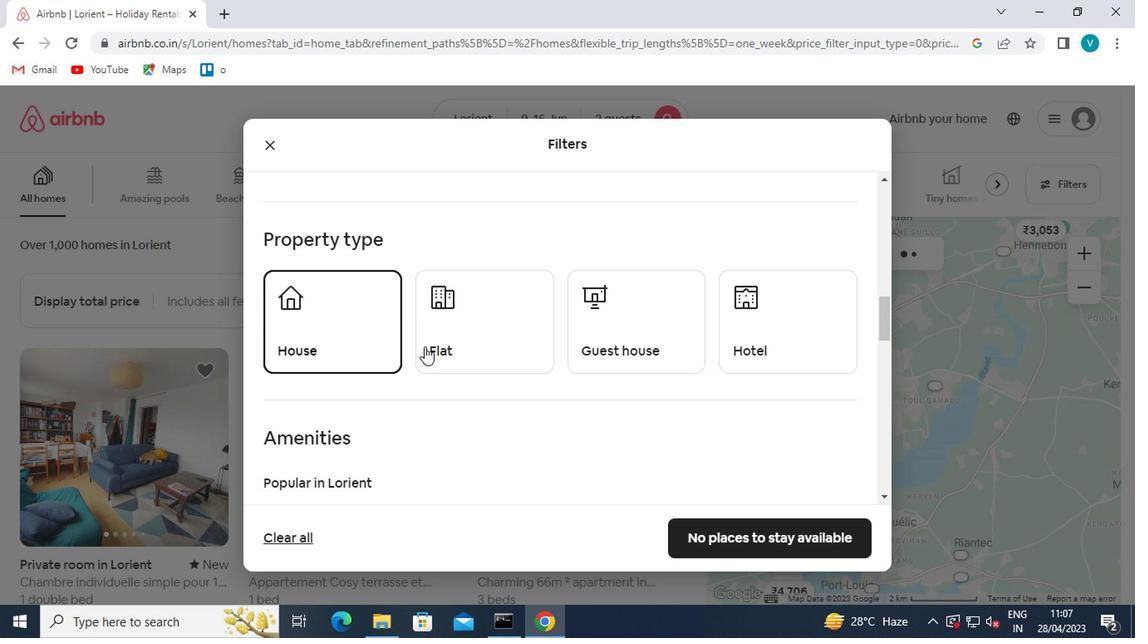 
Action: Mouse pressed left at (489, 335)
Screenshot: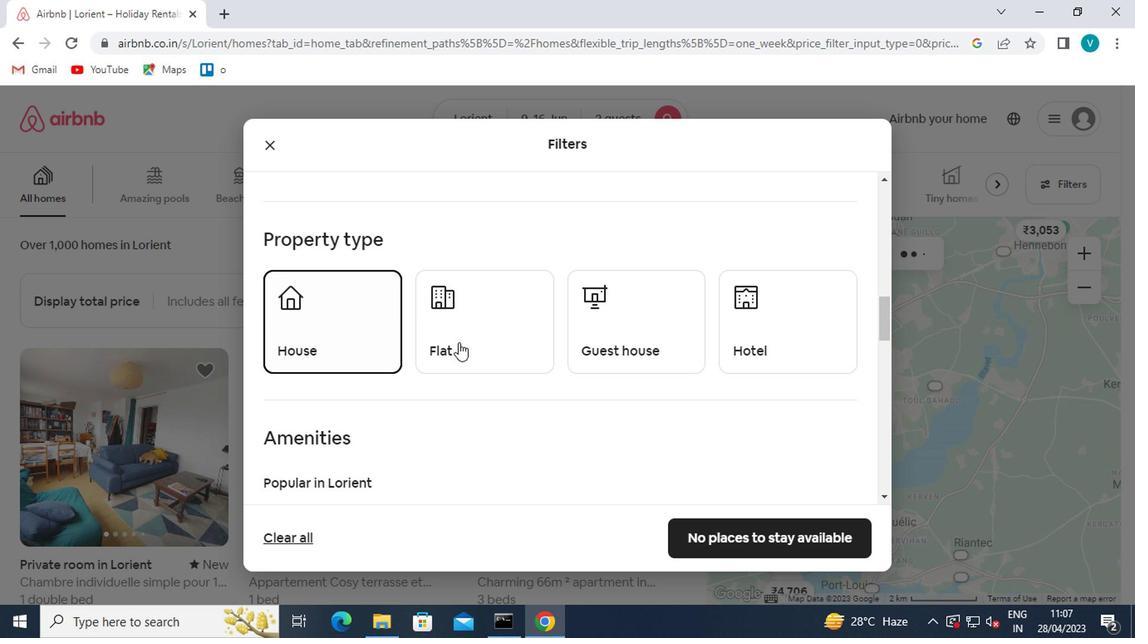 
Action: Mouse moved to (645, 316)
Screenshot: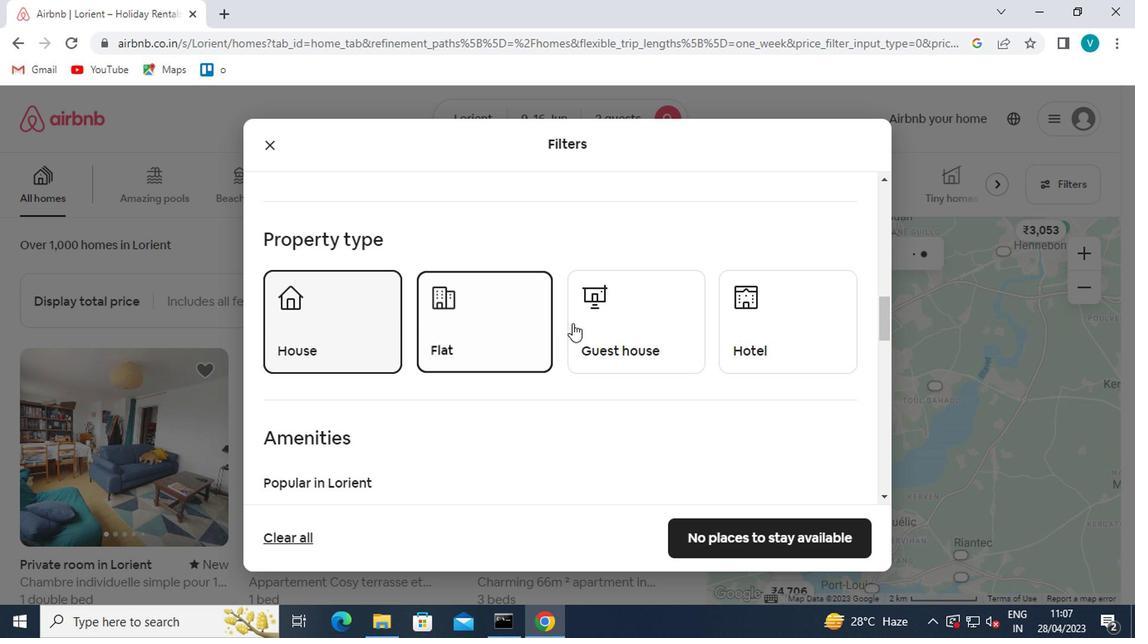 
Action: Mouse pressed left at (645, 316)
Screenshot: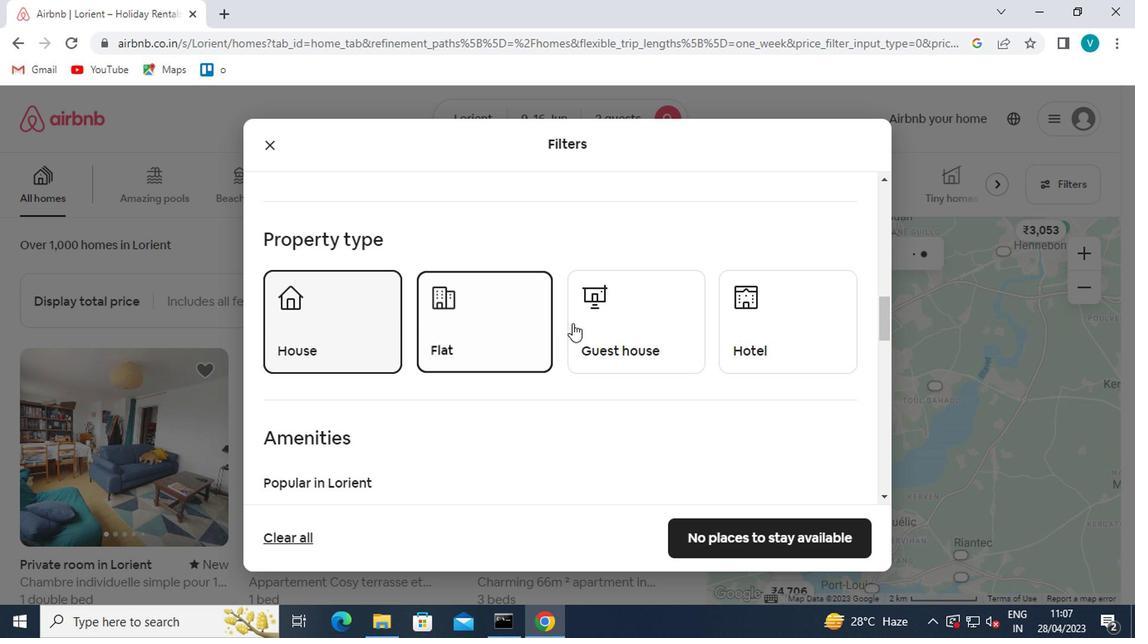 
Action: Mouse moved to (567, 357)
Screenshot: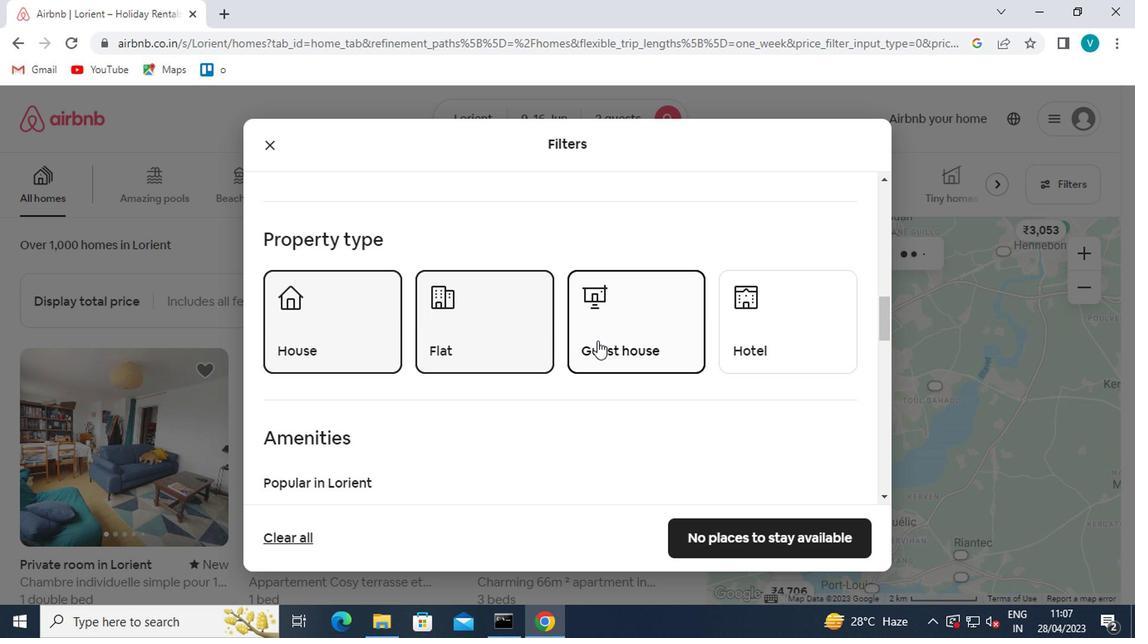 
Action: Mouse scrolled (567, 356) with delta (0, -1)
Screenshot: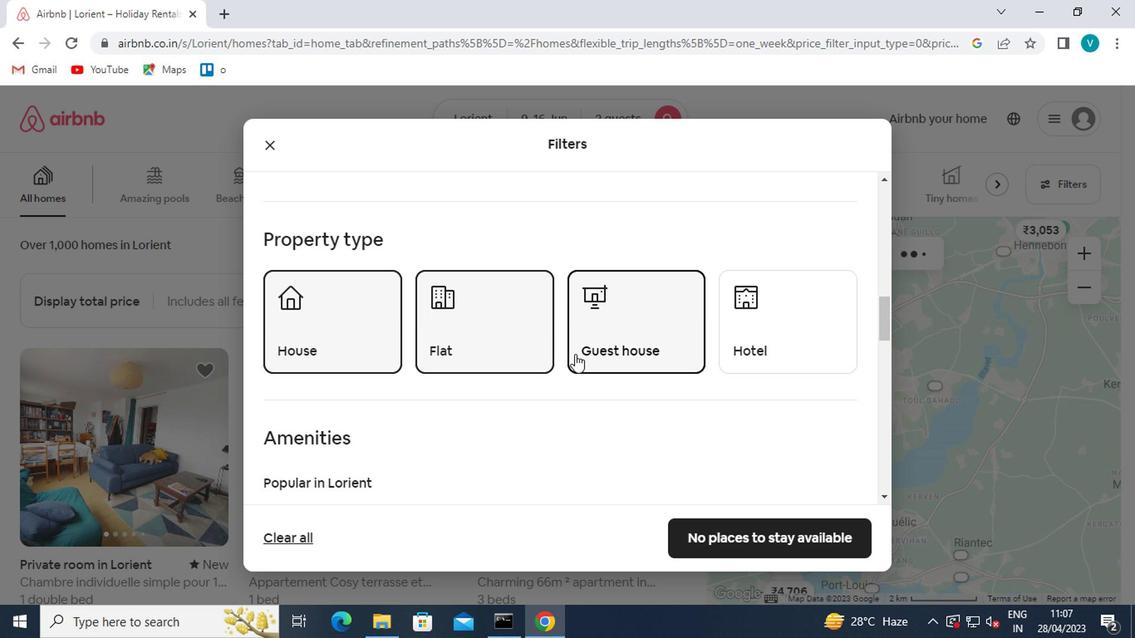 
Action: Mouse scrolled (567, 356) with delta (0, -1)
Screenshot: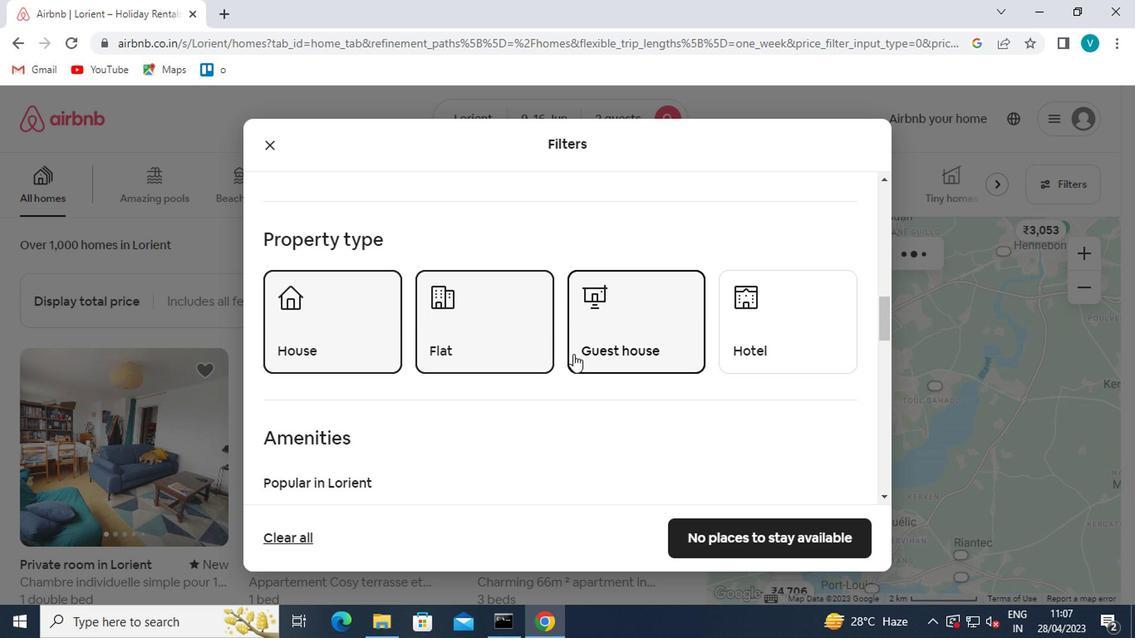 
Action: Mouse moved to (567, 357)
Screenshot: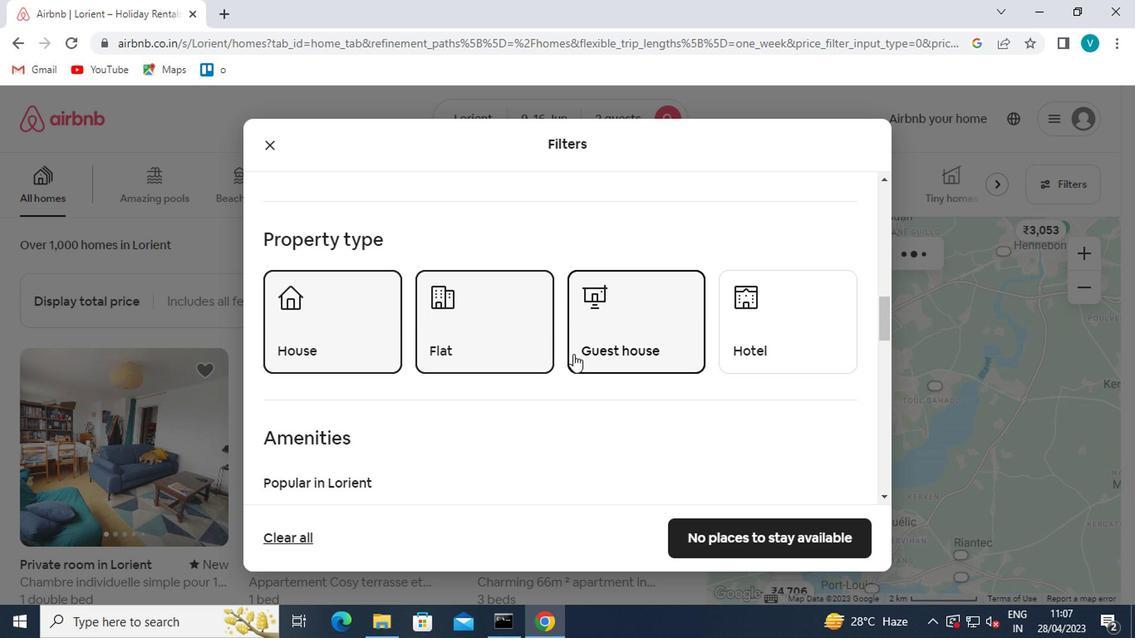 
Action: Mouse scrolled (567, 356) with delta (0, -1)
Screenshot: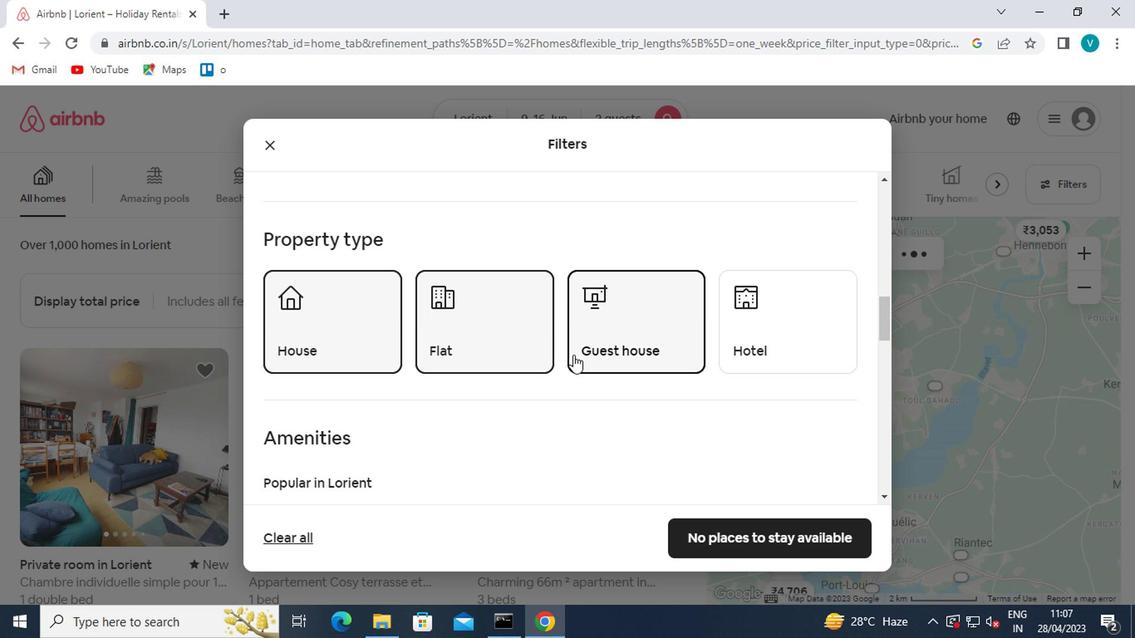 
Action: Mouse scrolled (567, 356) with delta (0, -1)
Screenshot: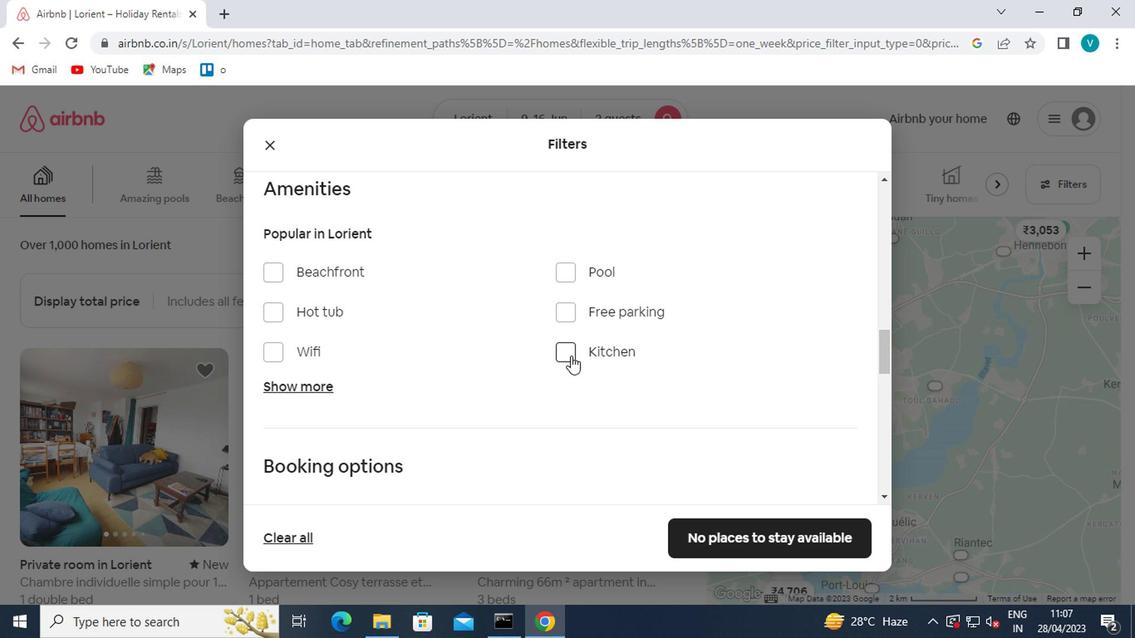 
Action: Mouse scrolled (567, 356) with delta (0, -1)
Screenshot: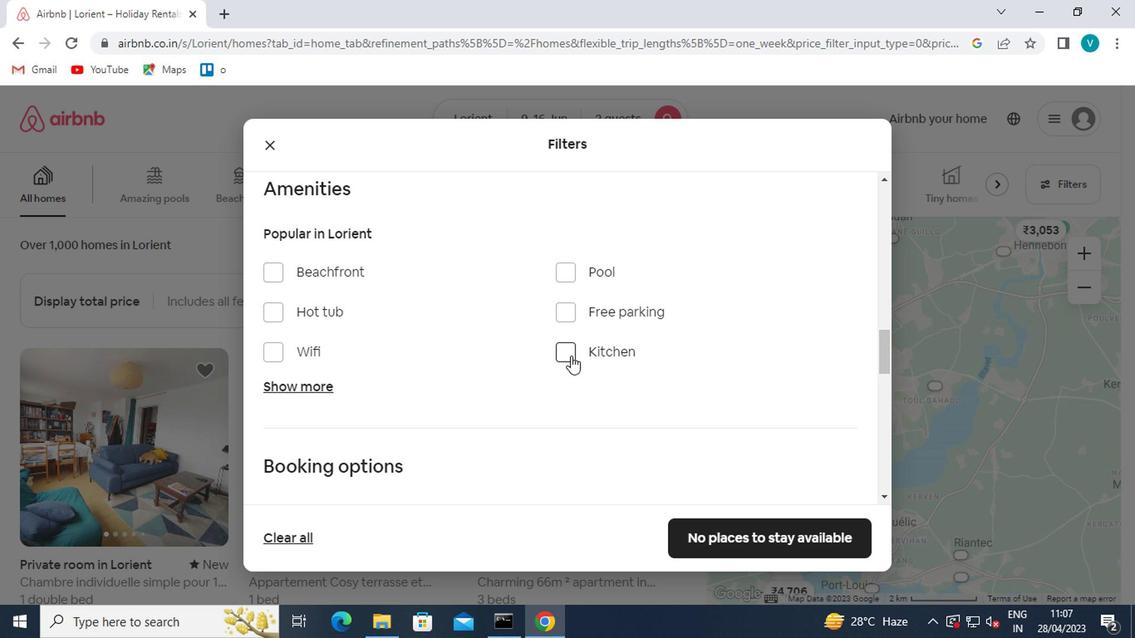 
Action: Mouse moved to (822, 416)
Screenshot: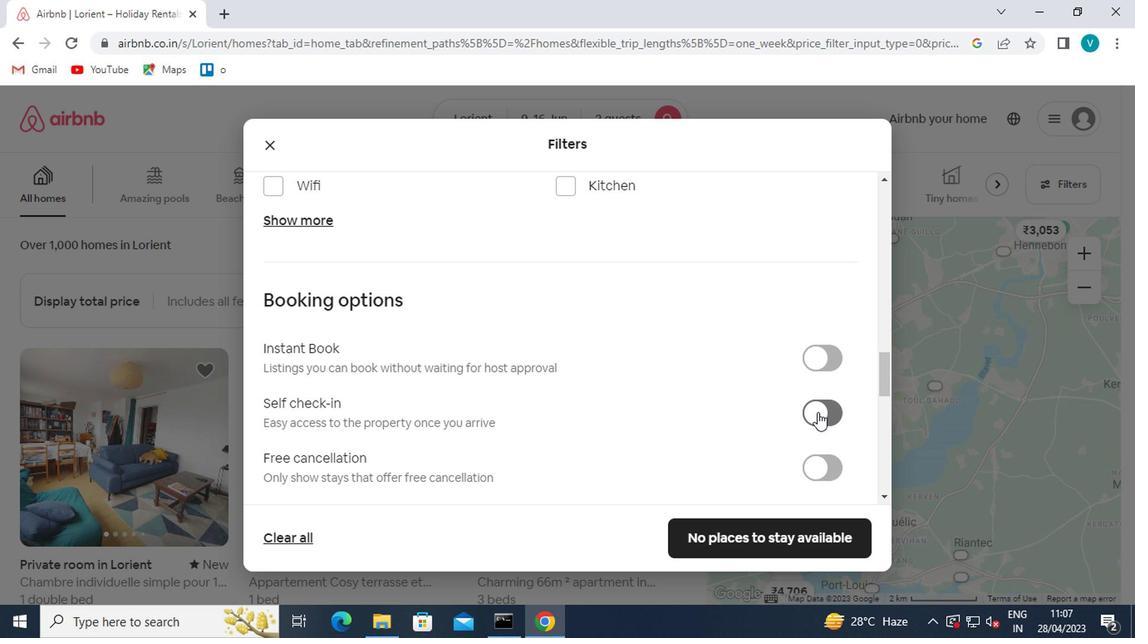 
Action: Mouse pressed left at (822, 416)
Screenshot: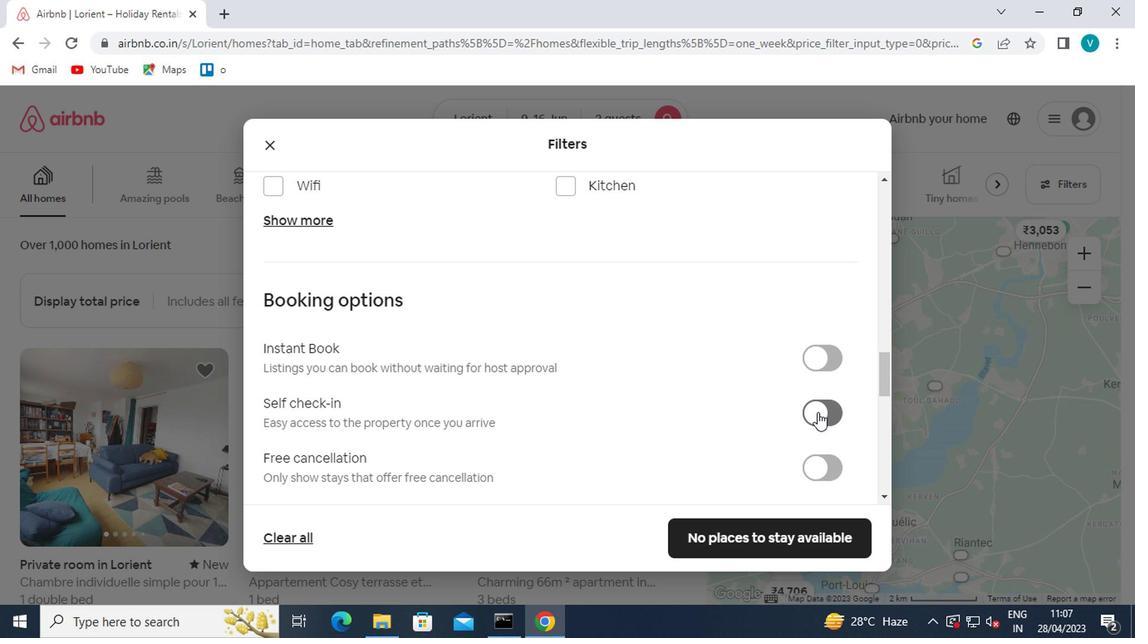 
Action: Mouse moved to (812, 416)
Screenshot: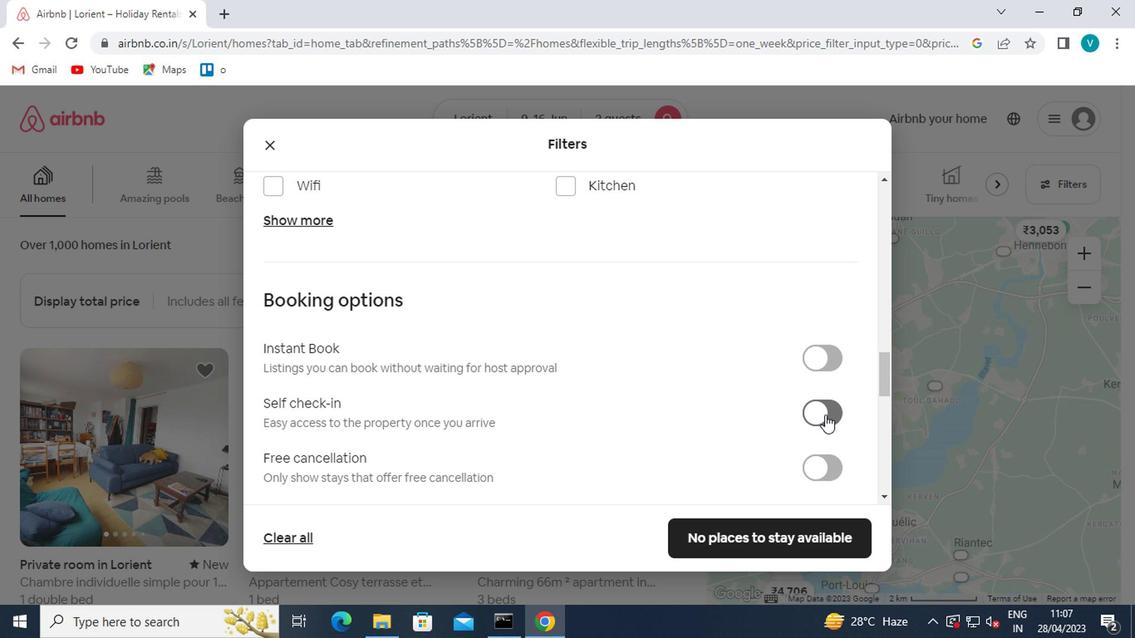 
Action: Mouse scrolled (812, 415) with delta (0, -1)
Screenshot: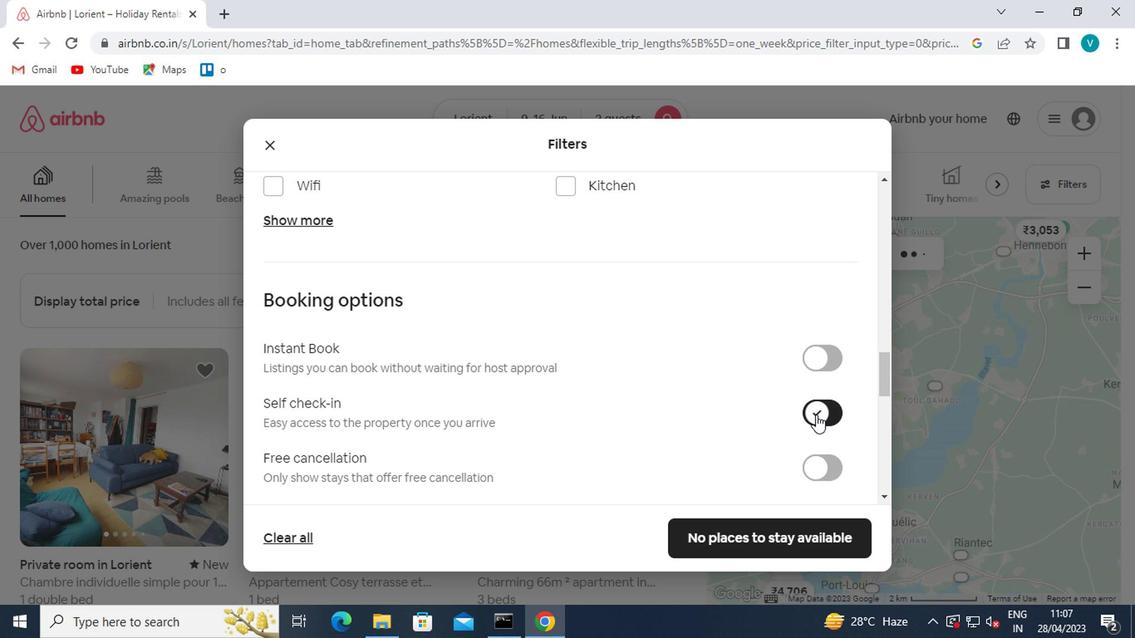 
Action: Mouse scrolled (812, 415) with delta (0, -1)
Screenshot: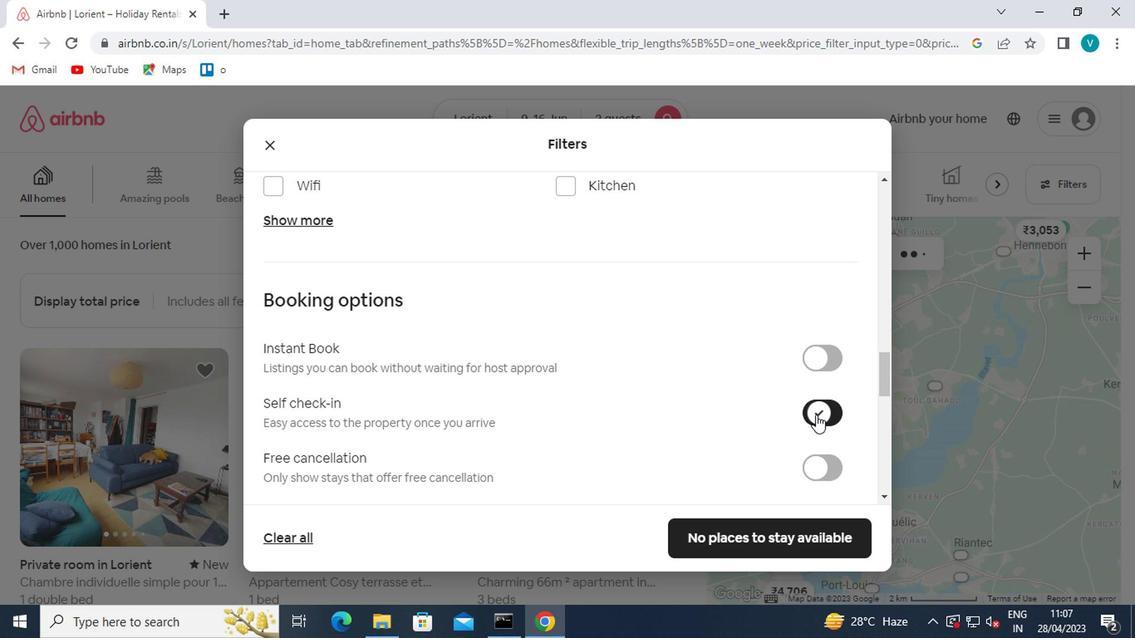 
Action: Mouse scrolled (812, 415) with delta (0, -1)
Screenshot: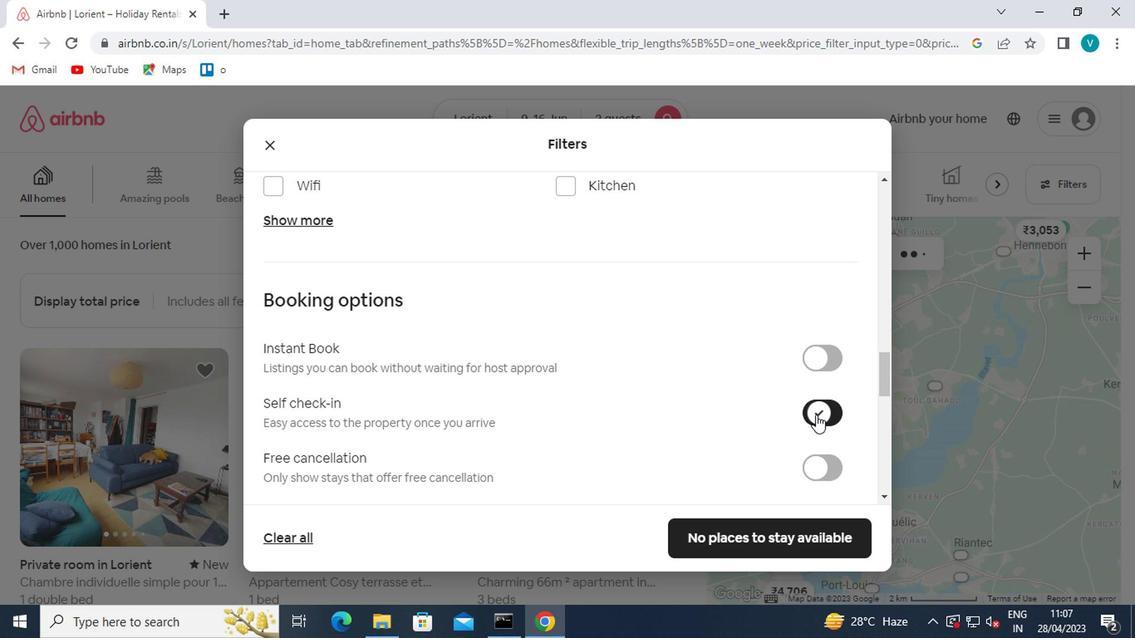 
Action: Mouse scrolled (812, 415) with delta (0, -1)
Screenshot: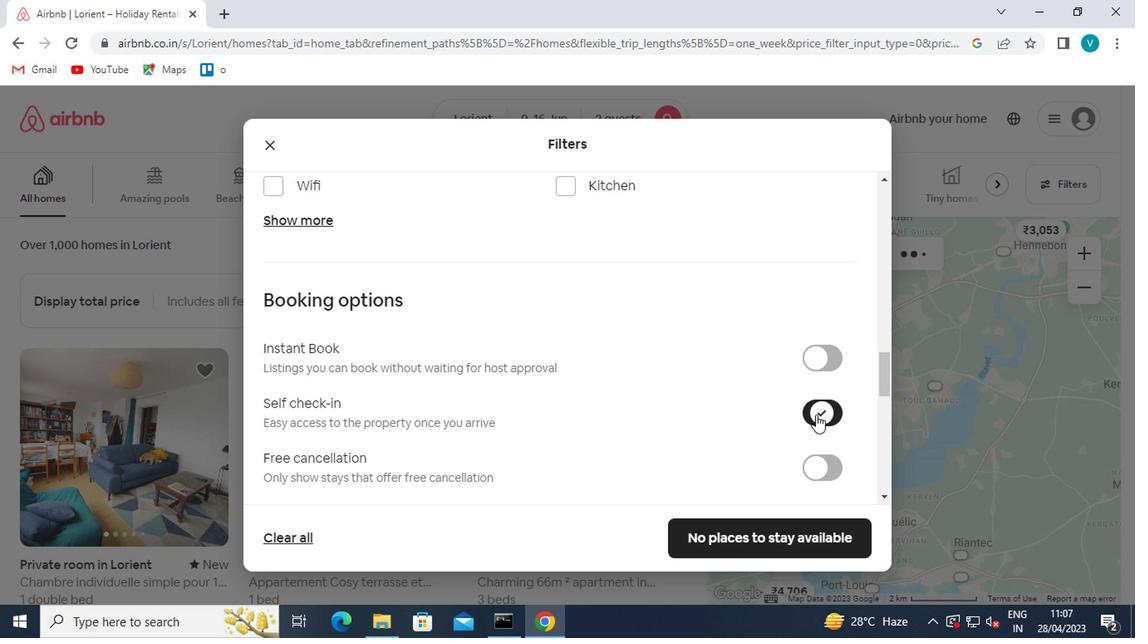 
Action: Mouse scrolled (812, 415) with delta (0, -1)
Screenshot: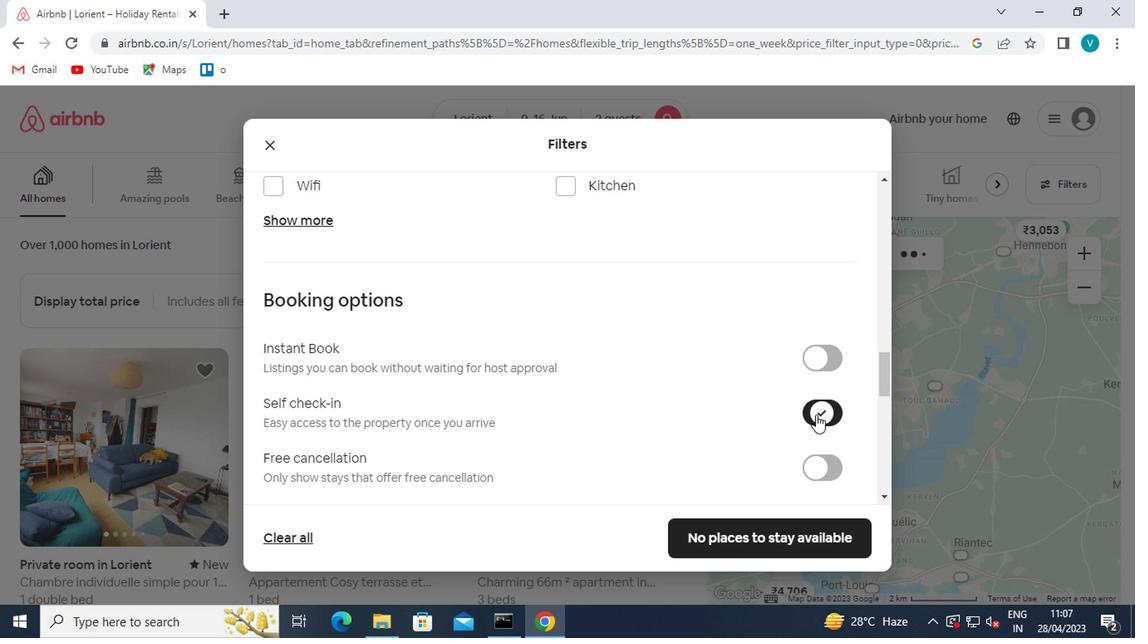 
Action: Mouse moved to (812, 416)
Screenshot: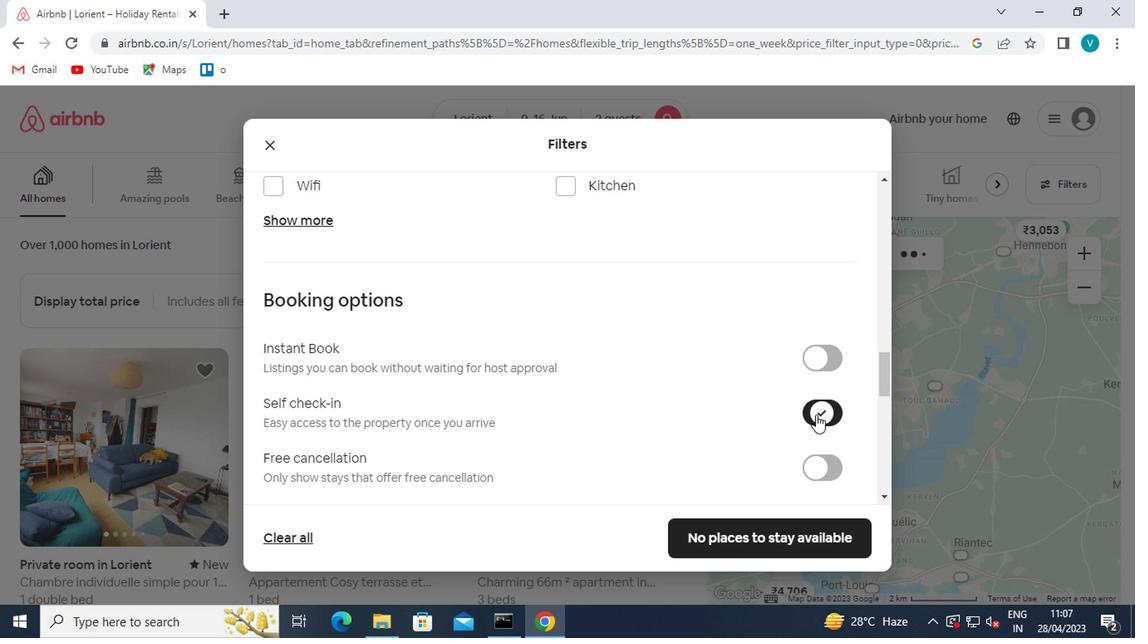 
Action: Mouse scrolled (812, 415) with delta (0, -1)
Screenshot: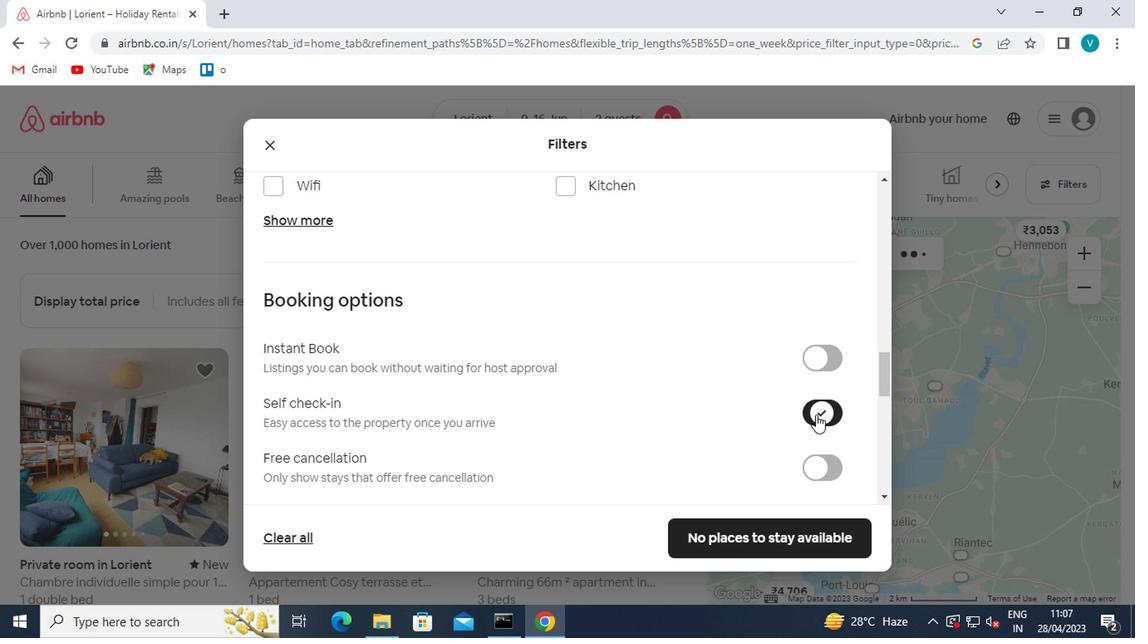 
Action: Mouse scrolled (812, 415) with delta (0, -1)
Screenshot: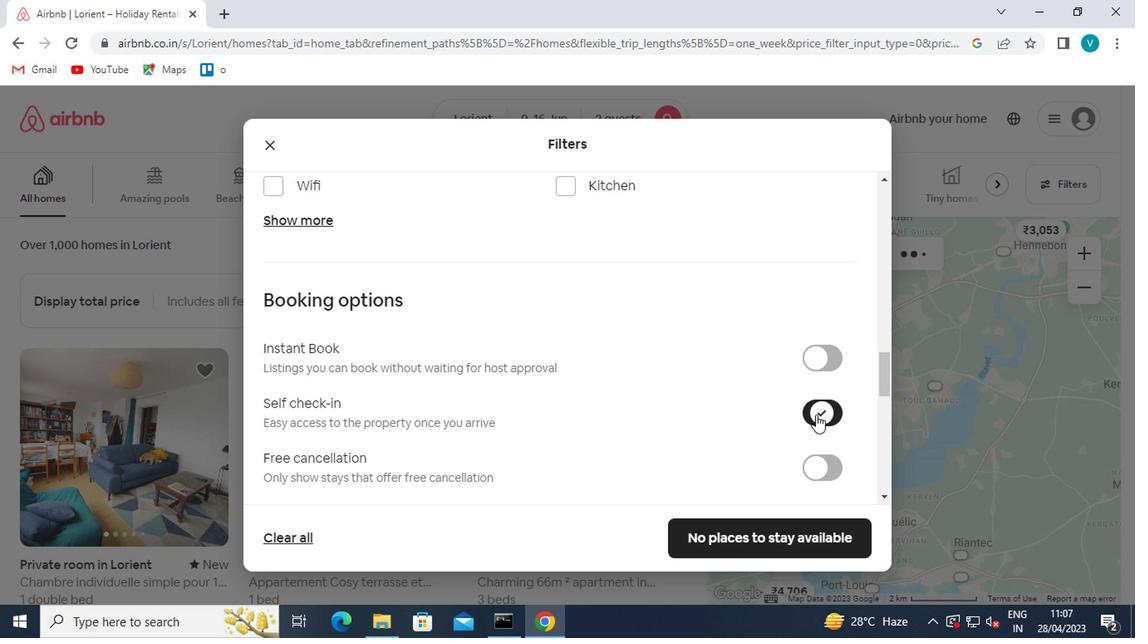 
Action: Mouse moved to (806, 418)
Screenshot: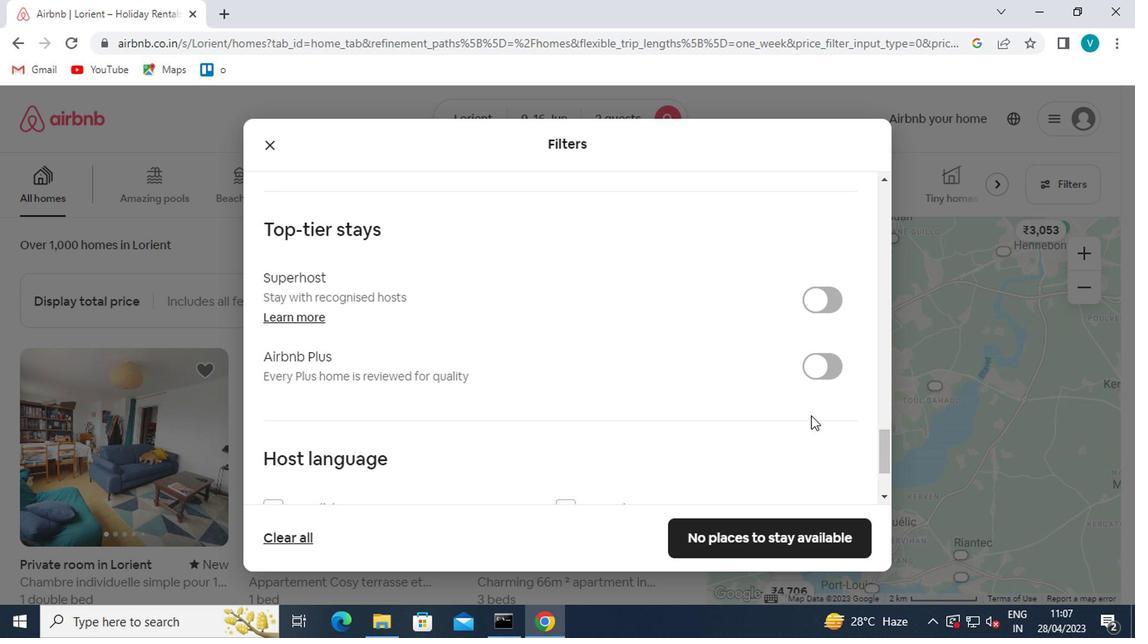 
Action: Mouse scrolled (806, 416) with delta (0, -1)
Screenshot: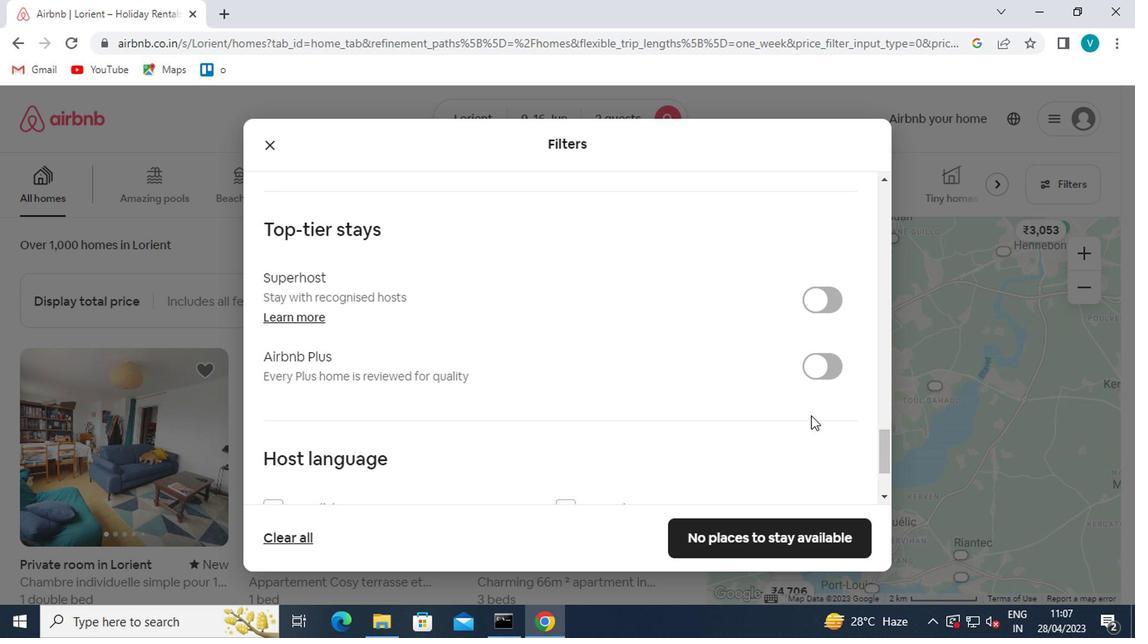 
Action: Mouse scrolled (806, 416) with delta (0, -1)
Screenshot: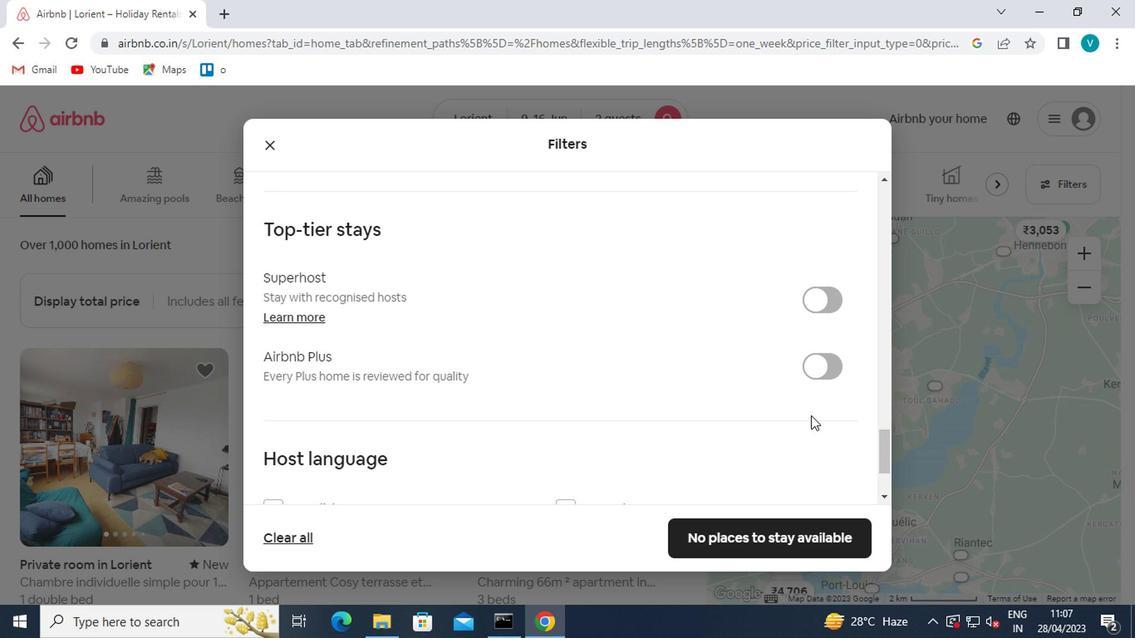 
Action: Mouse moved to (305, 389)
Screenshot: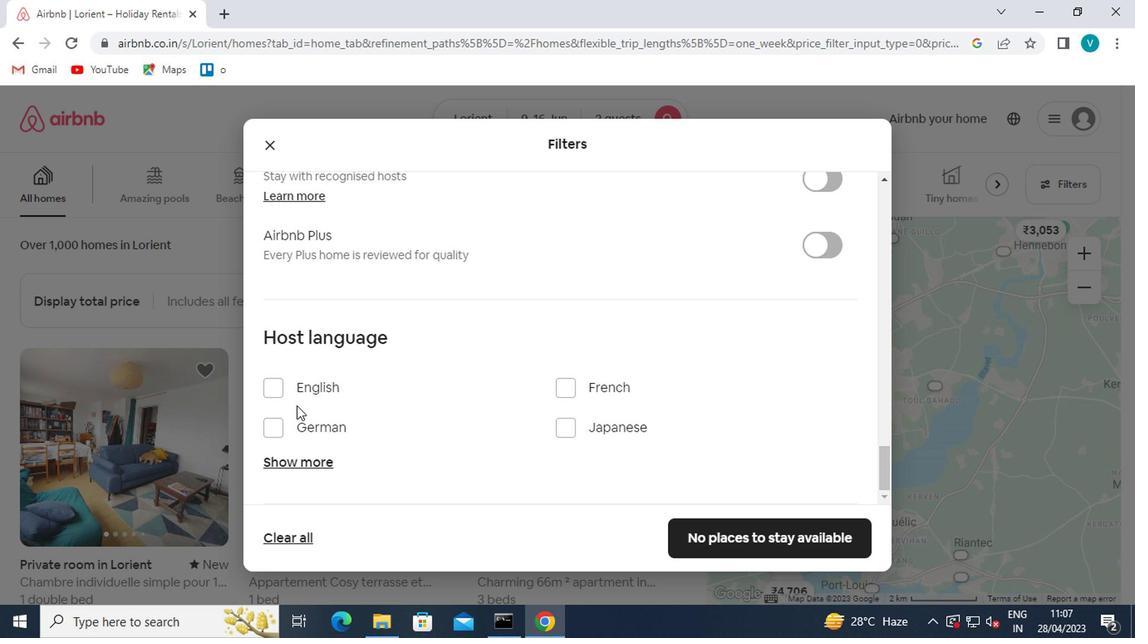 
Action: Mouse pressed left at (305, 389)
Screenshot: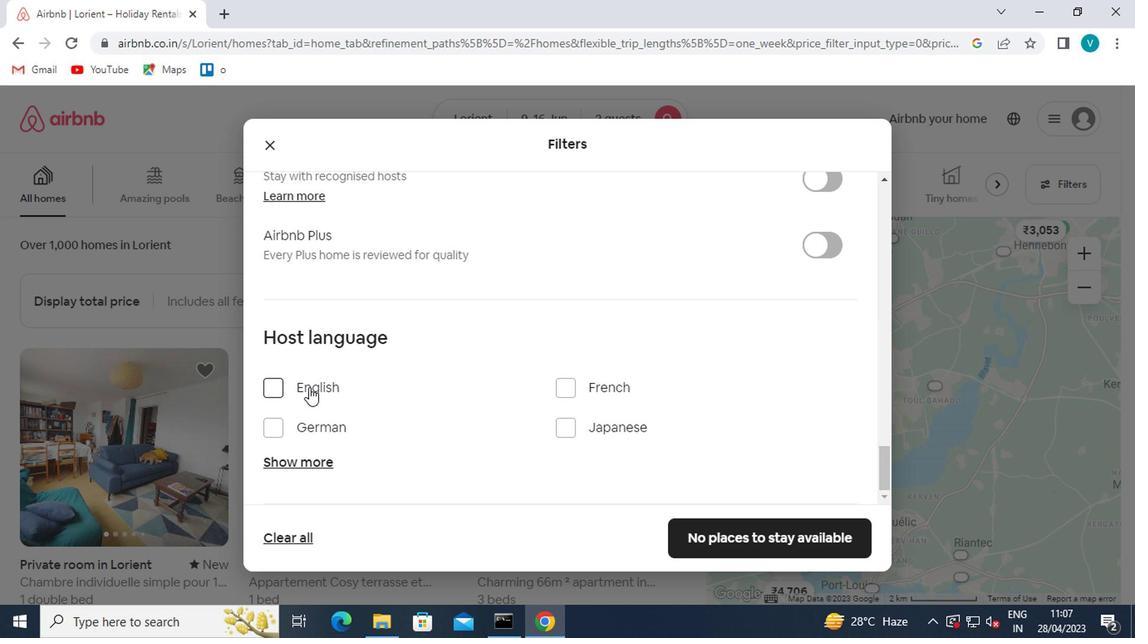 
Action: Mouse moved to (693, 534)
Screenshot: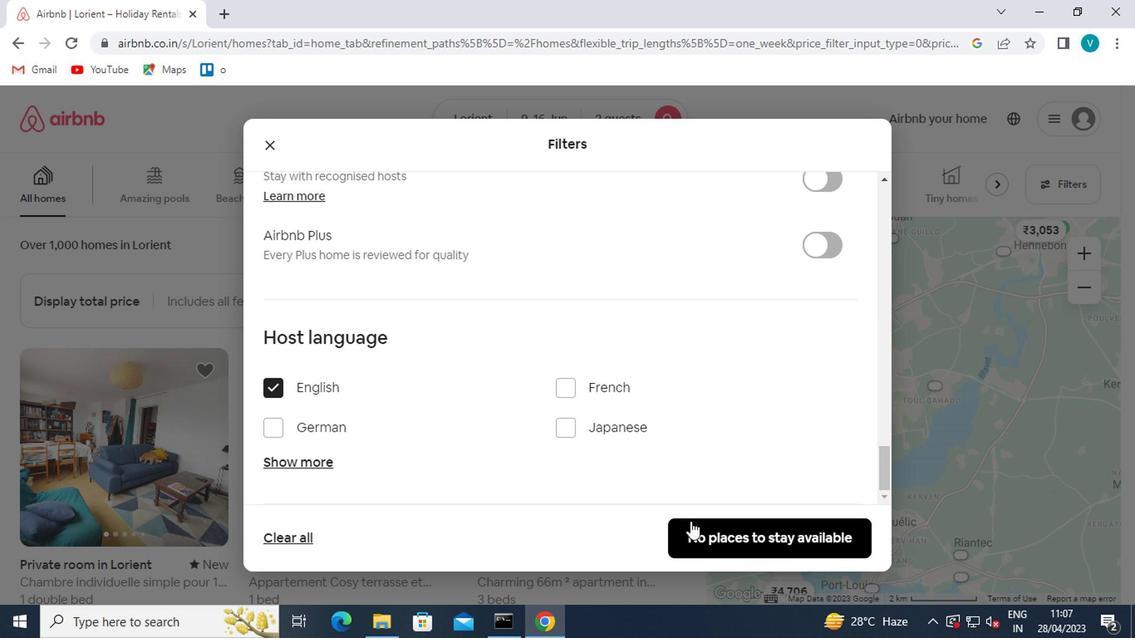 
Action: Mouse pressed left at (693, 534)
Screenshot: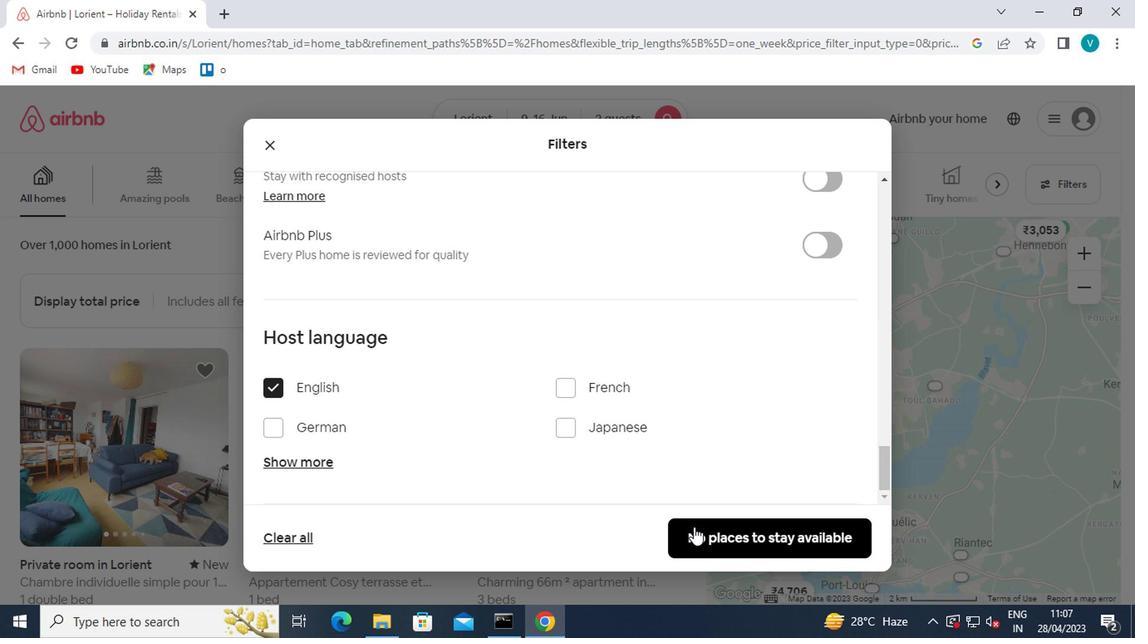 
Action: Mouse moved to (678, 528)
Screenshot: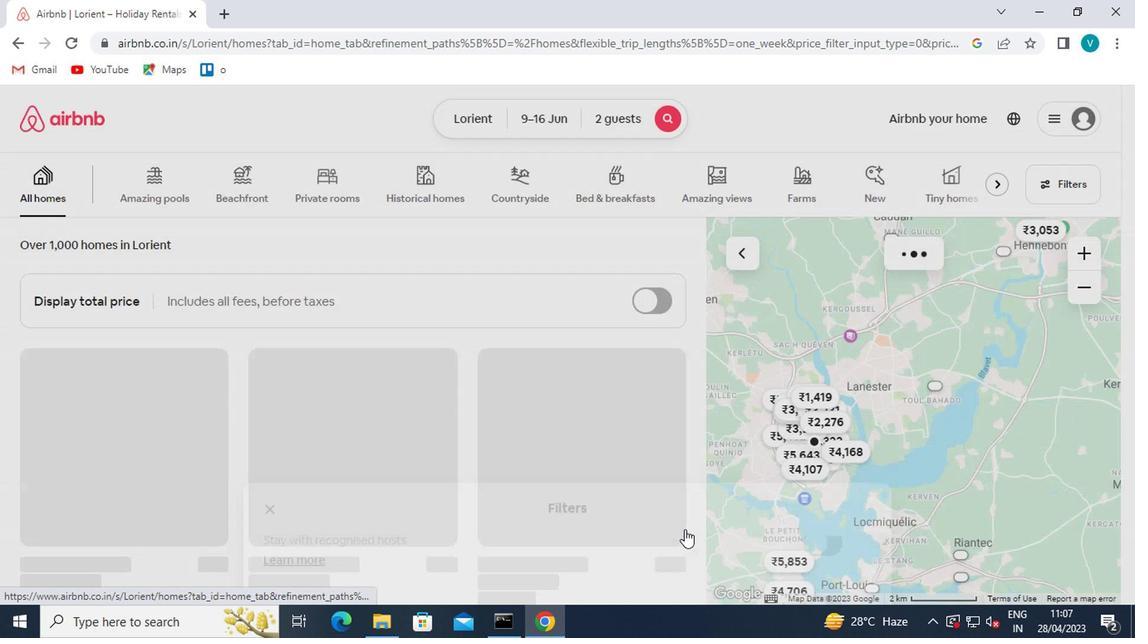
